 Task: Use the formula "IMLOG" in spreadsheet "Project portfolio".
Action: Mouse moved to (733, 90)
Screenshot: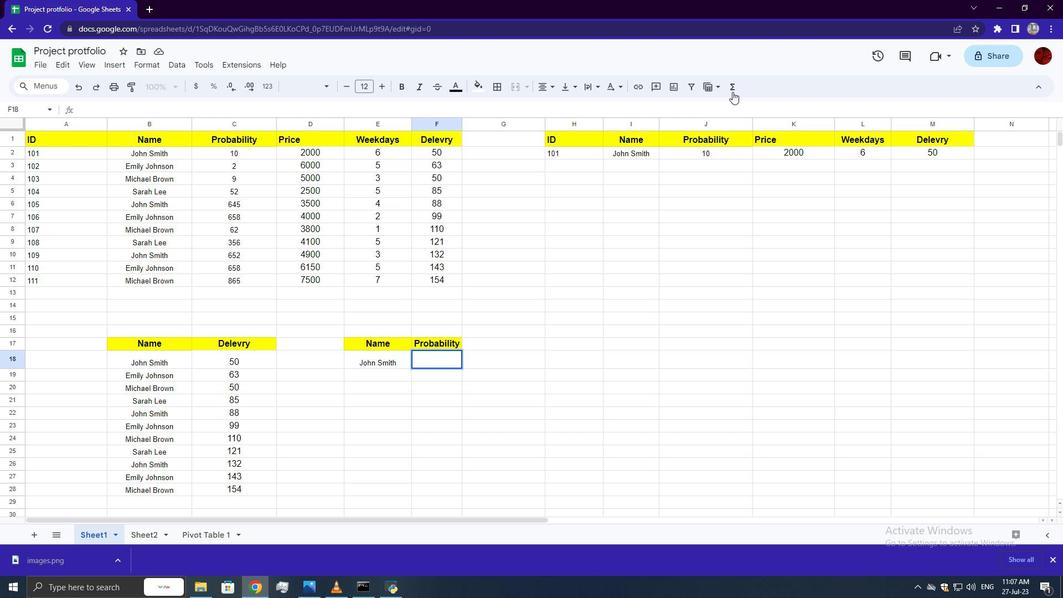 
Action: Mouse pressed left at (733, 90)
Screenshot: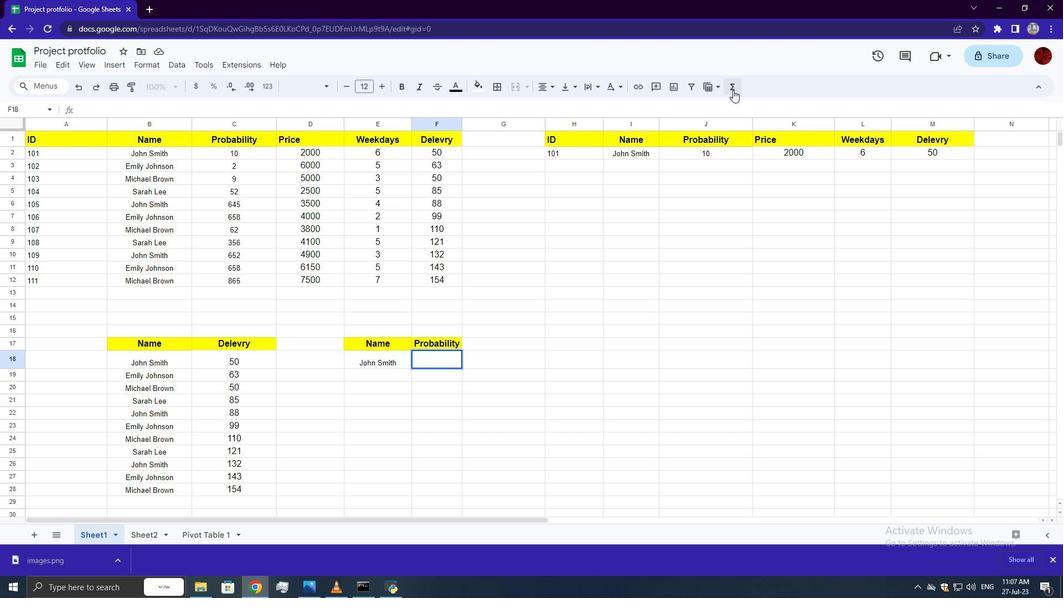 
Action: Mouse moved to (918, 208)
Screenshot: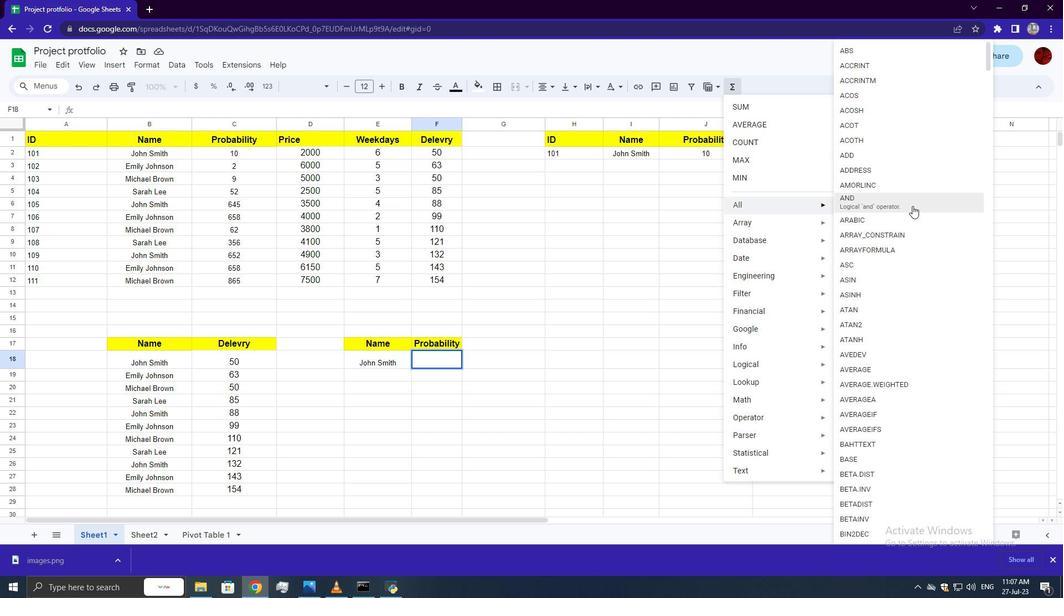 
Action: Mouse scrolled (918, 208) with delta (0, 0)
Screenshot: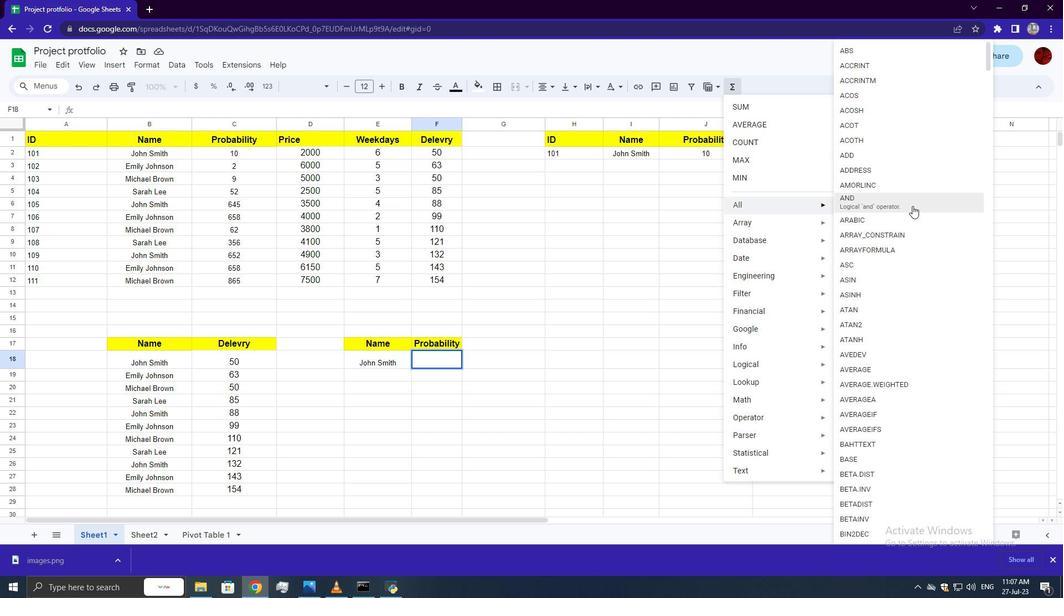 
Action: Mouse moved to (918, 208)
Screenshot: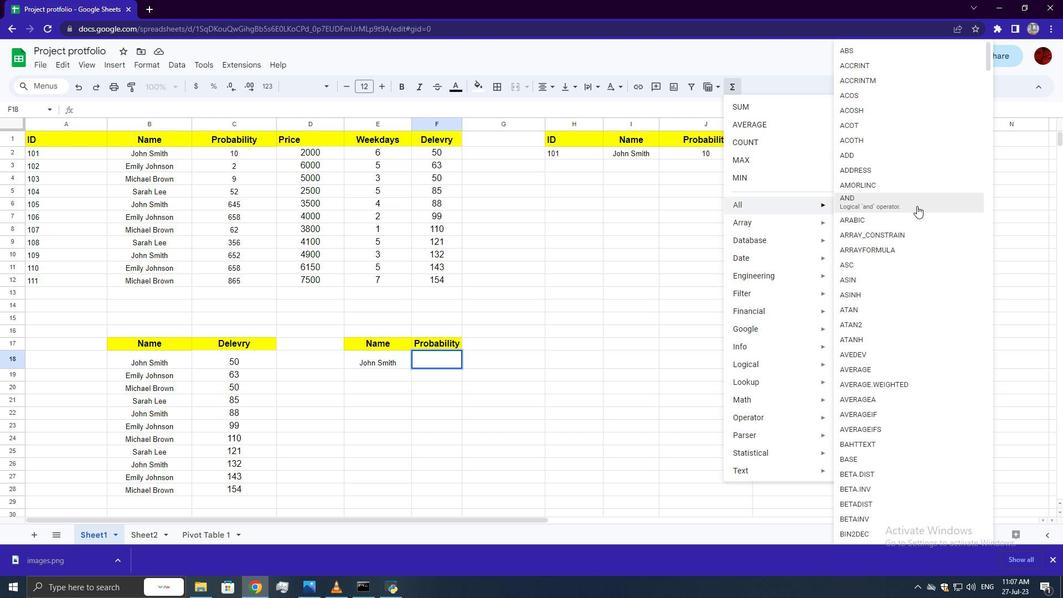 
Action: Mouse scrolled (918, 208) with delta (0, 0)
Screenshot: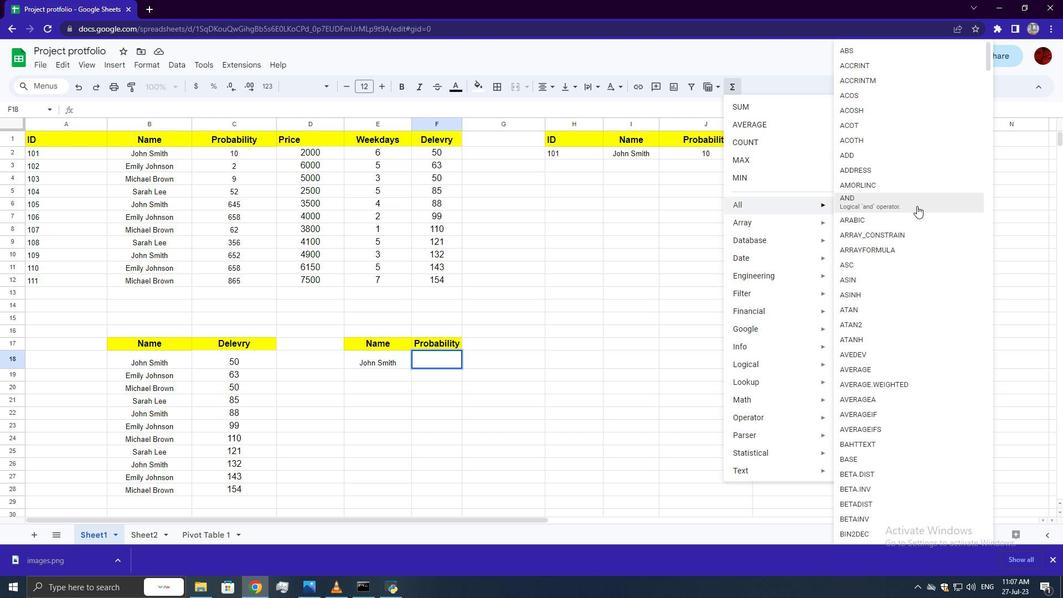 
Action: Mouse moved to (918, 209)
Screenshot: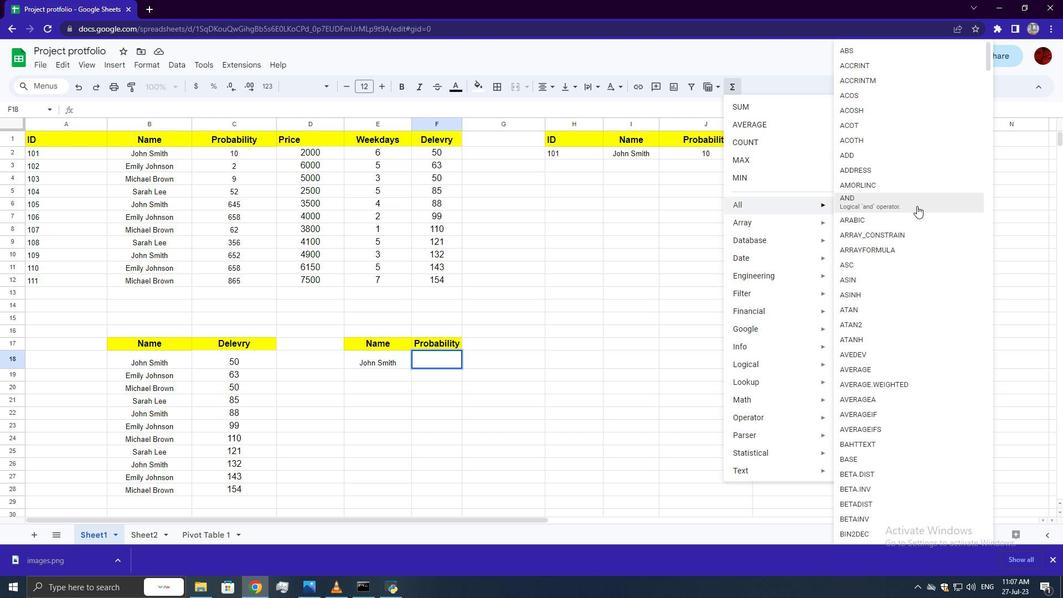 
Action: Mouse scrolled (918, 209) with delta (0, 0)
Screenshot: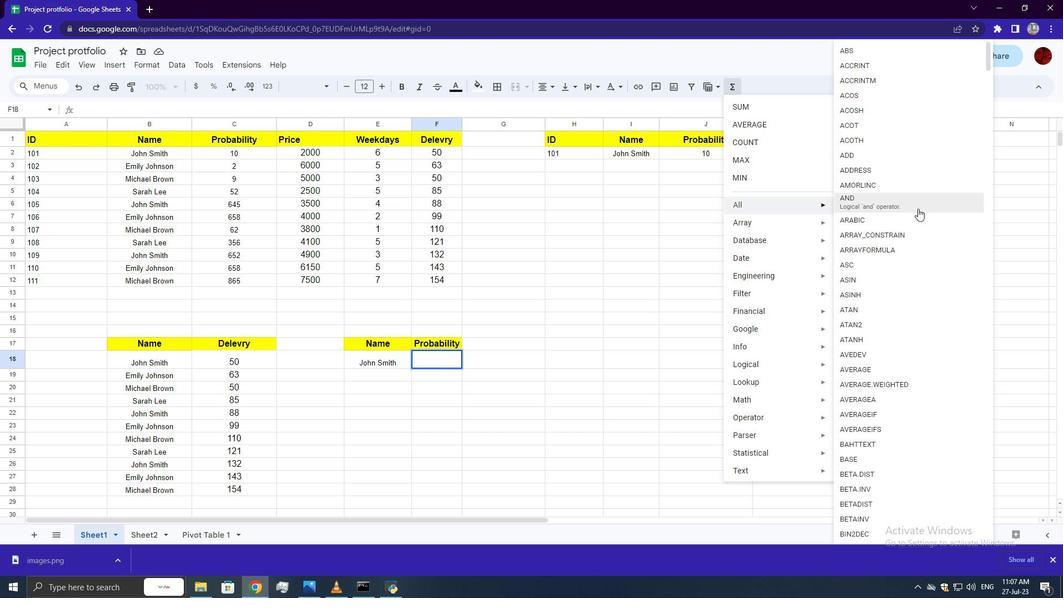 
Action: Mouse moved to (918, 210)
Screenshot: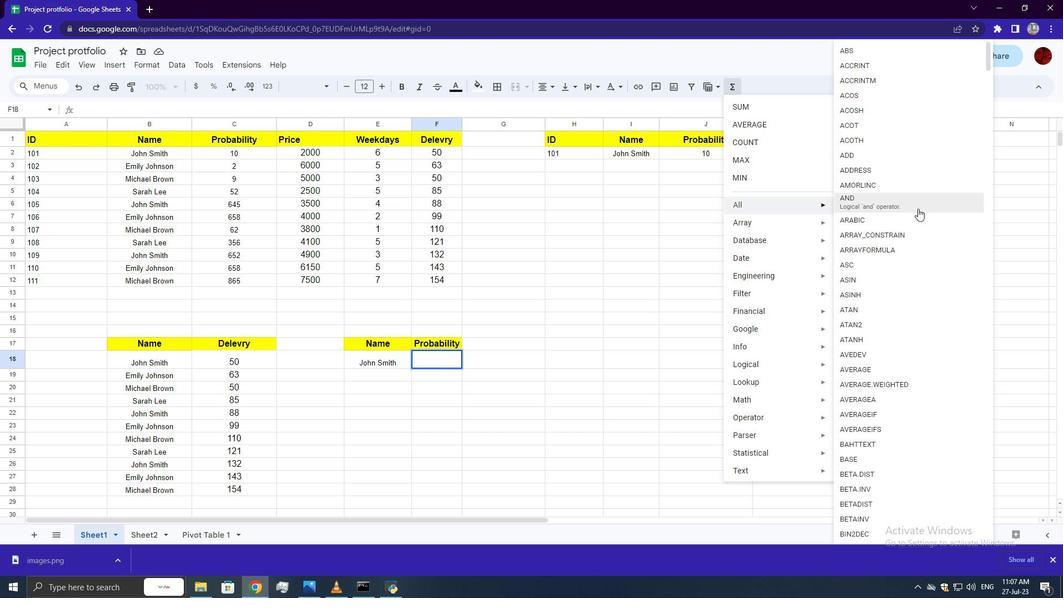 
Action: Mouse scrolled (918, 209) with delta (0, 0)
Screenshot: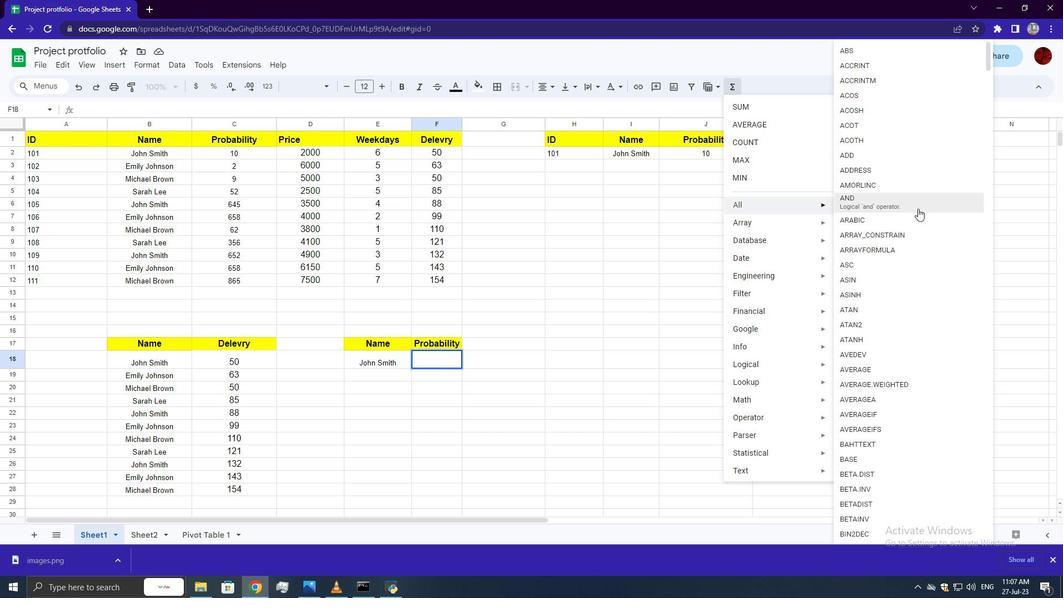 
Action: Mouse moved to (918, 211)
Screenshot: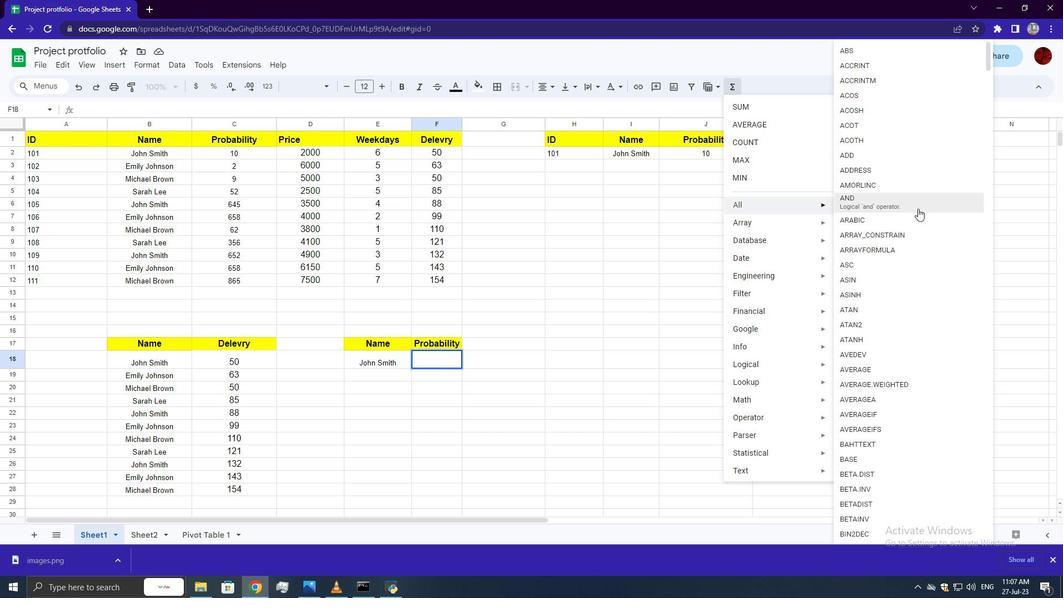 
Action: Mouse scrolled (918, 211) with delta (0, 0)
Screenshot: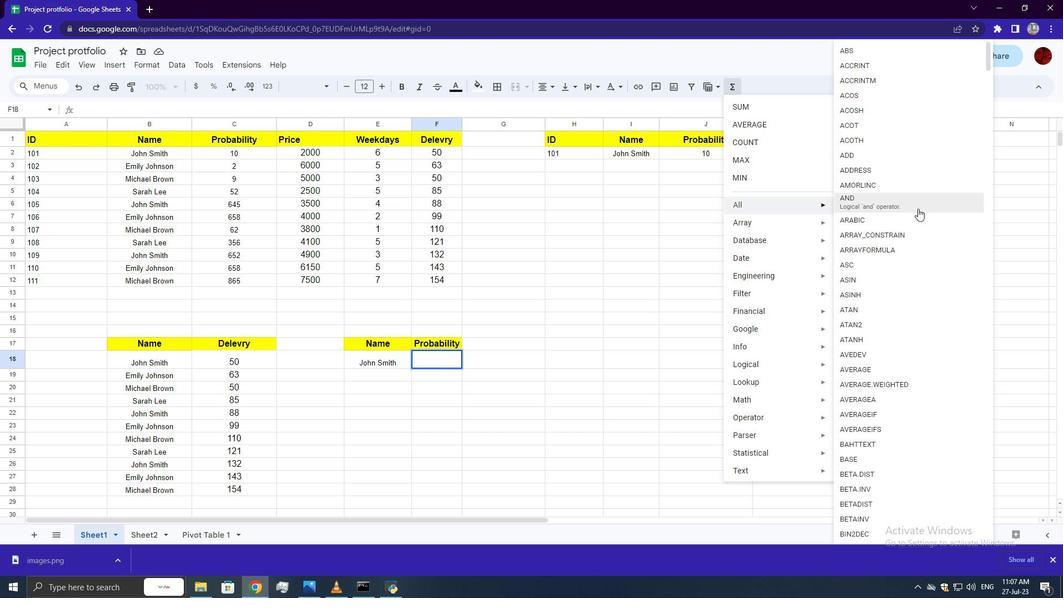 
Action: Mouse scrolled (918, 211) with delta (0, 0)
Screenshot: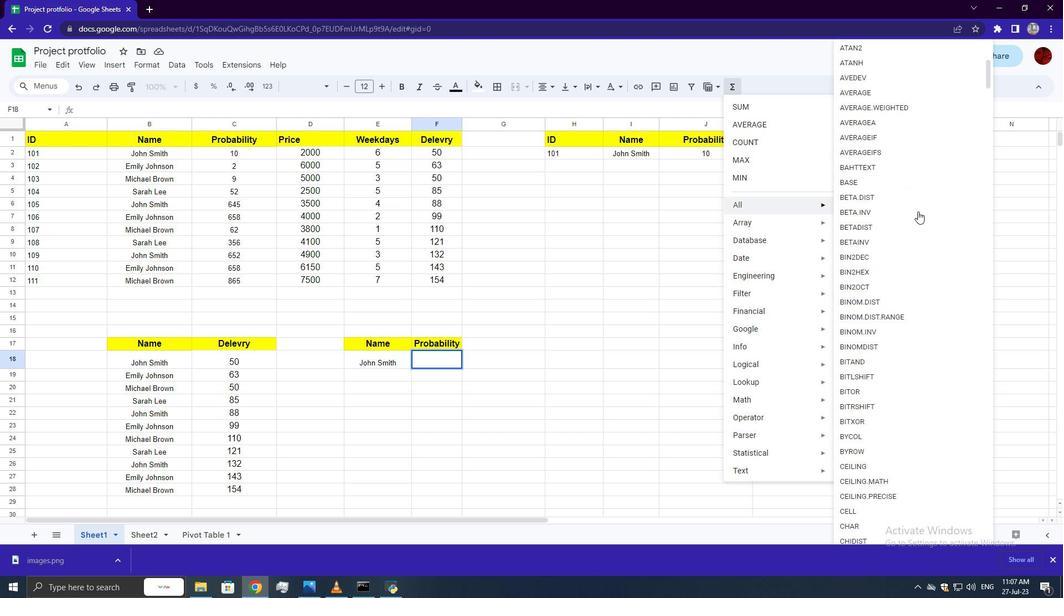
Action: Mouse scrolled (918, 211) with delta (0, 0)
Screenshot: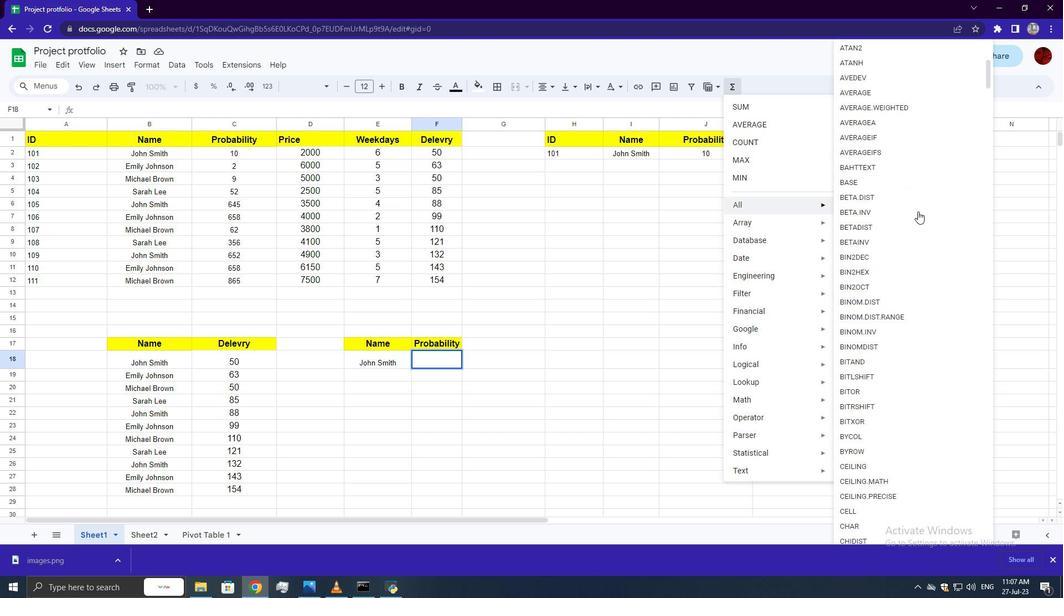 
Action: Mouse scrolled (918, 211) with delta (0, 0)
Screenshot: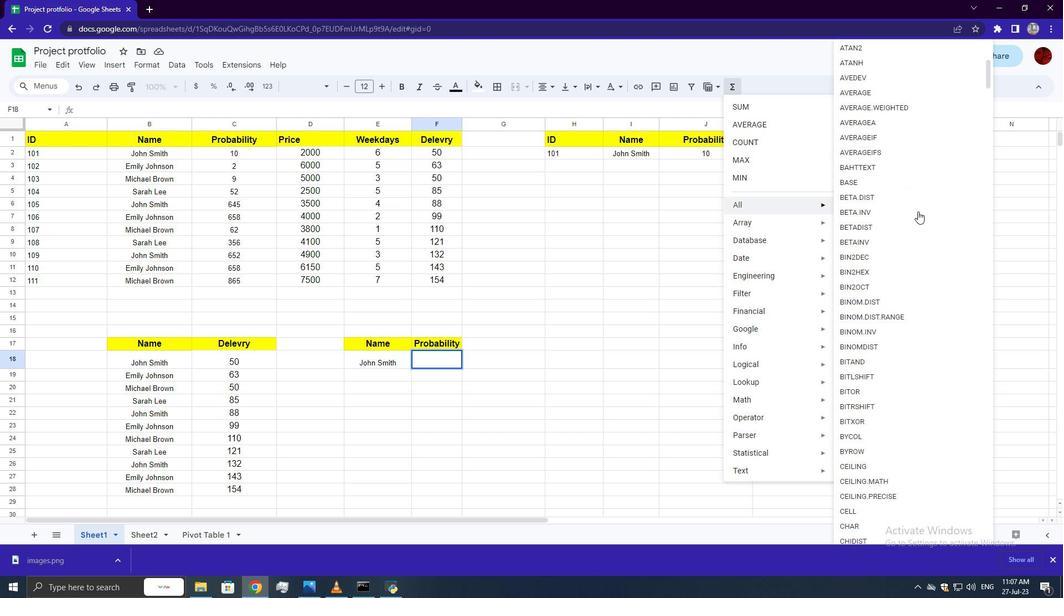 
Action: Mouse scrolled (918, 211) with delta (0, 0)
Screenshot: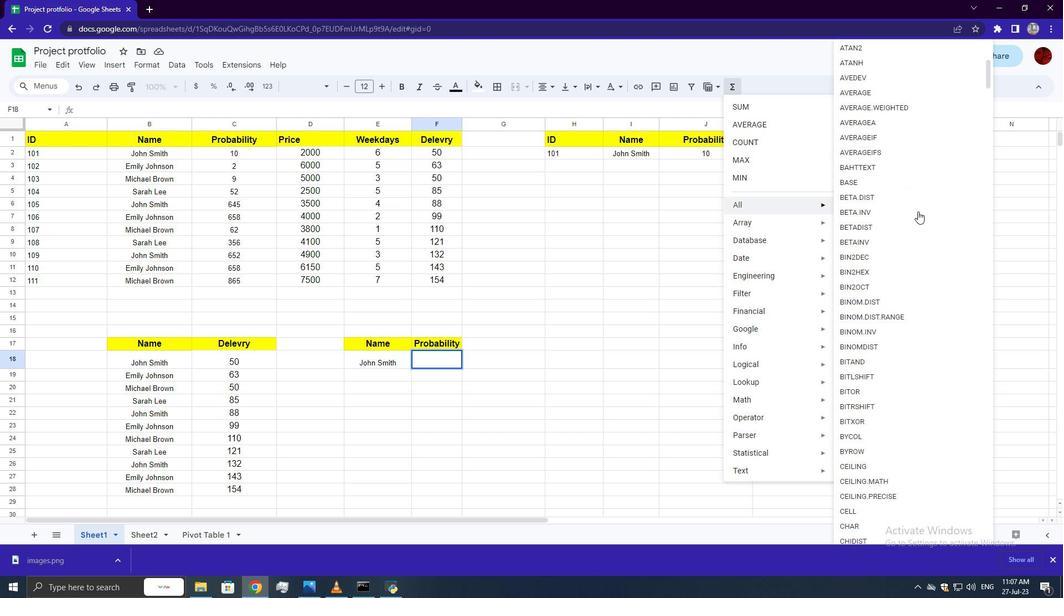 
Action: Mouse scrolled (918, 211) with delta (0, 0)
Screenshot: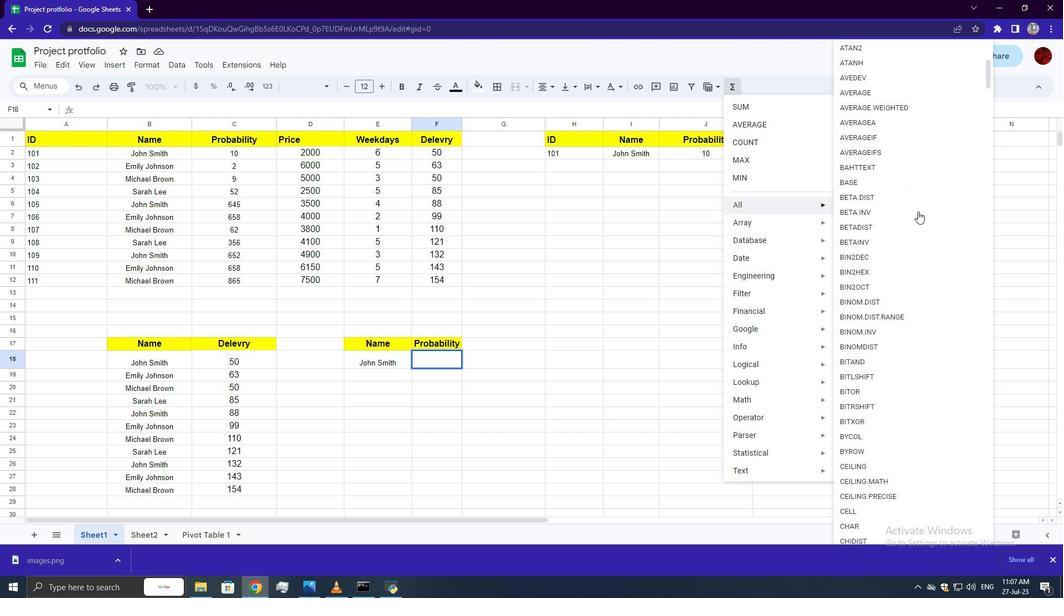 
Action: Mouse moved to (918, 211)
Screenshot: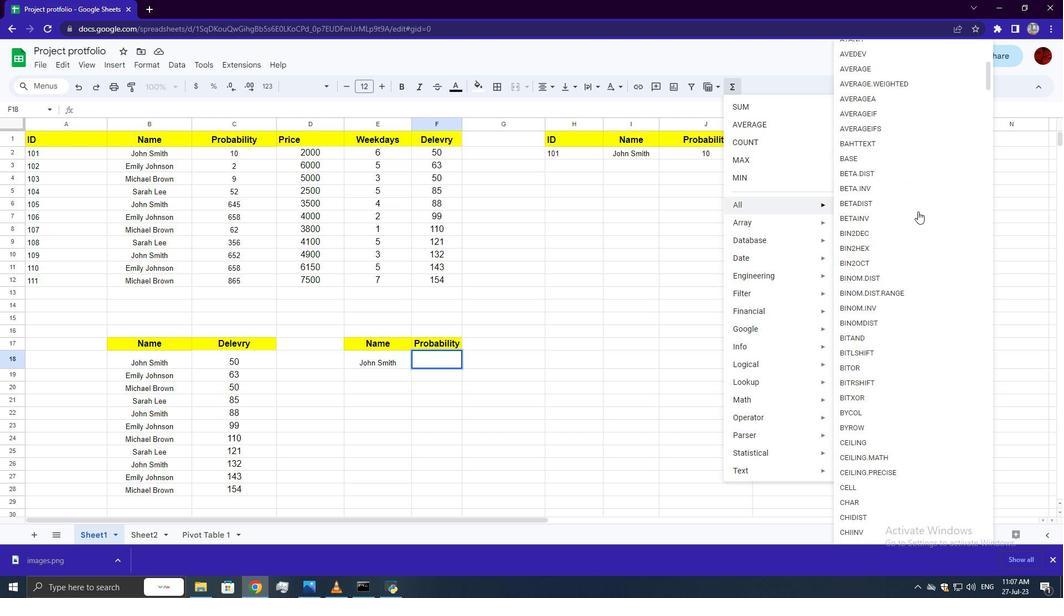 
Action: Mouse scrolled (918, 211) with delta (0, 0)
Screenshot: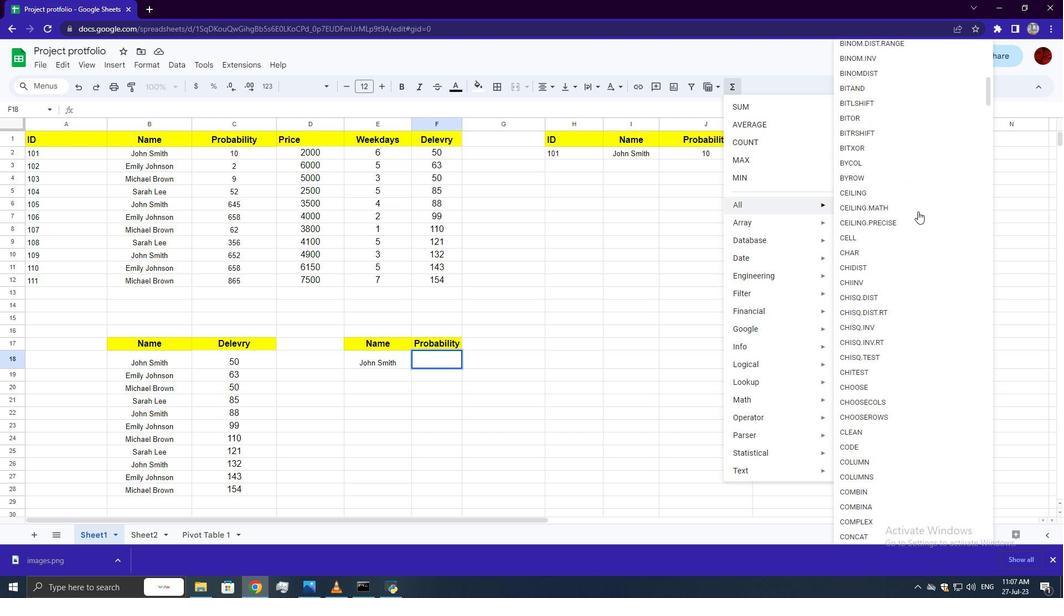 
Action: Mouse moved to (918, 212)
Screenshot: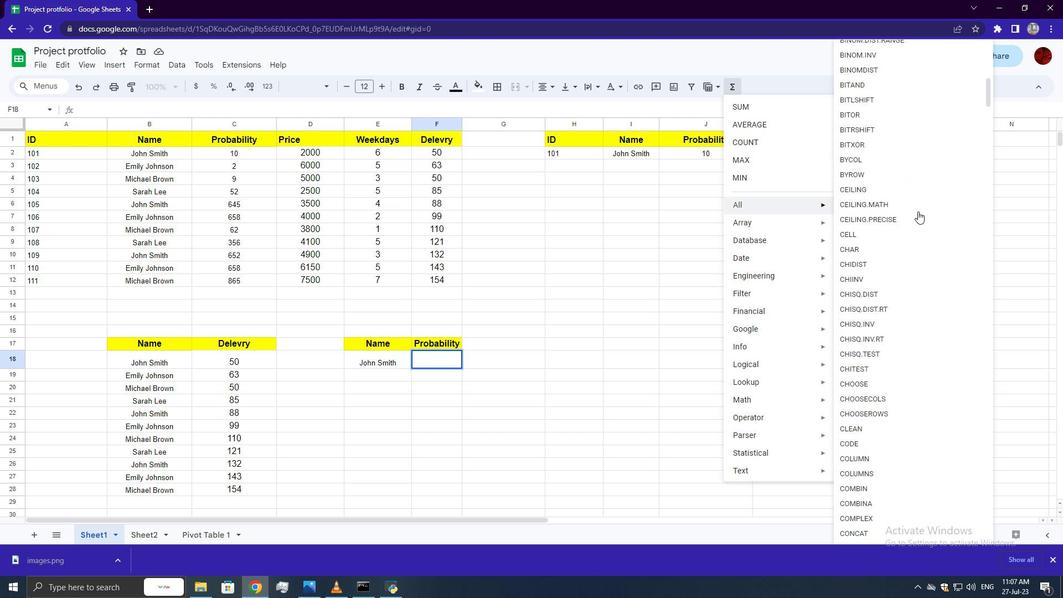 
Action: Mouse scrolled (918, 211) with delta (0, 0)
Screenshot: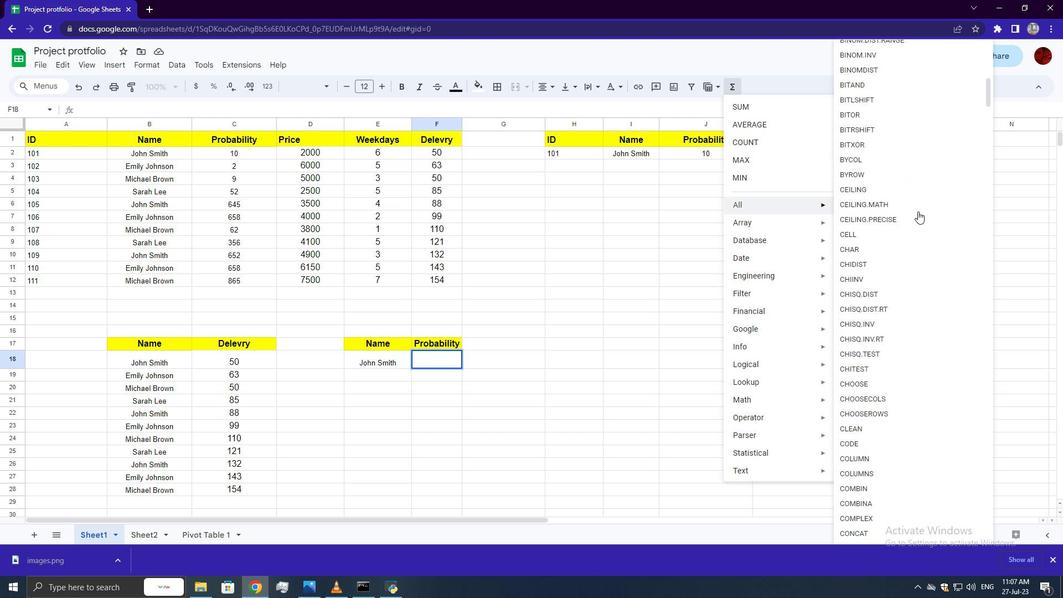 
Action: Mouse scrolled (918, 211) with delta (0, 0)
Screenshot: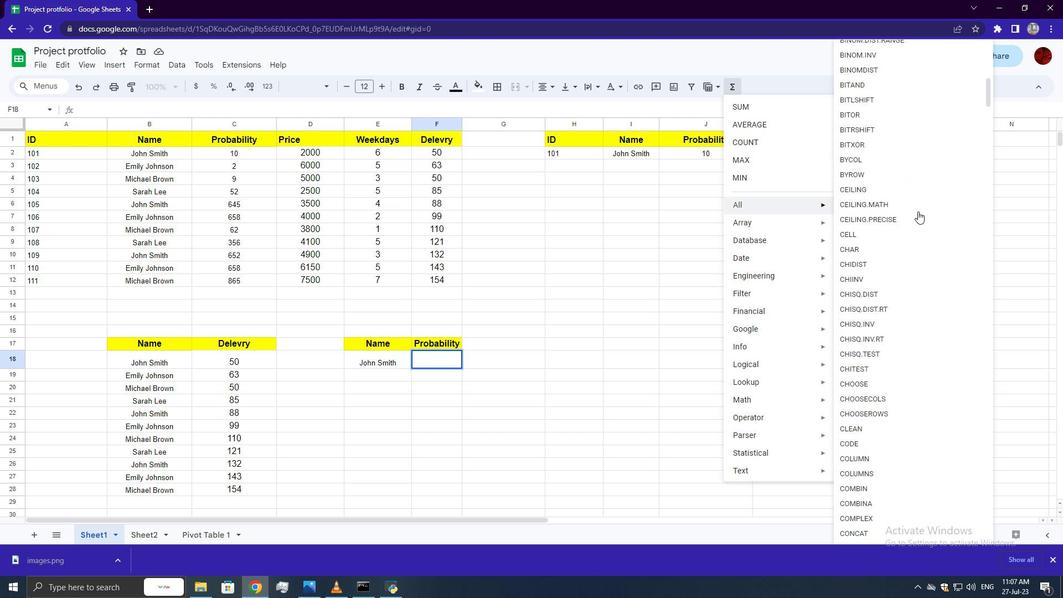 
Action: Mouse scrolled (918, 211) with delta (0, 0)
Screenshot: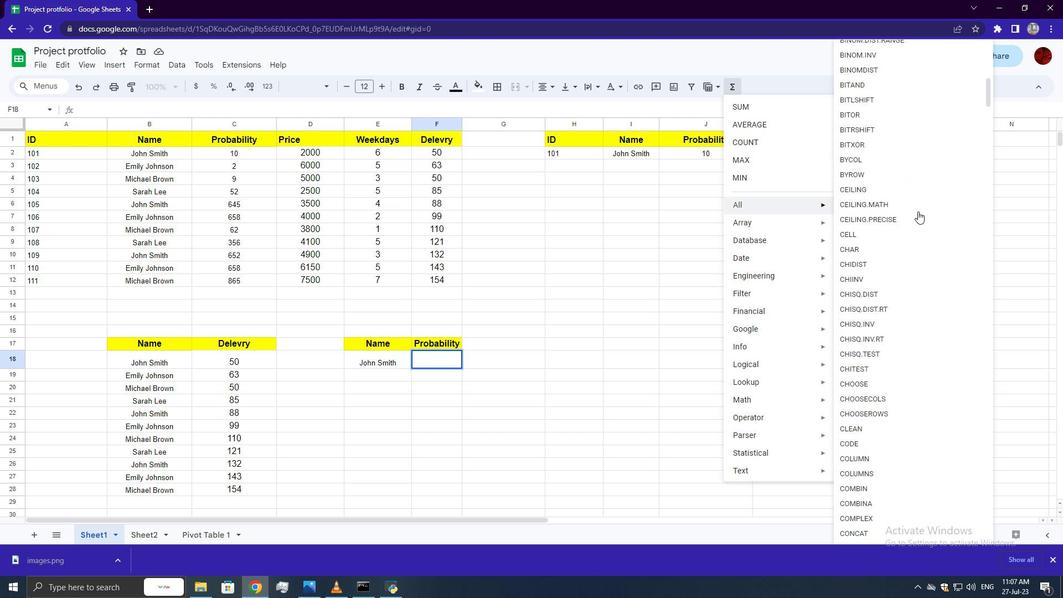 
Action: Mouse scrolled (918, 211) with delta (0, 0)
Screenshot: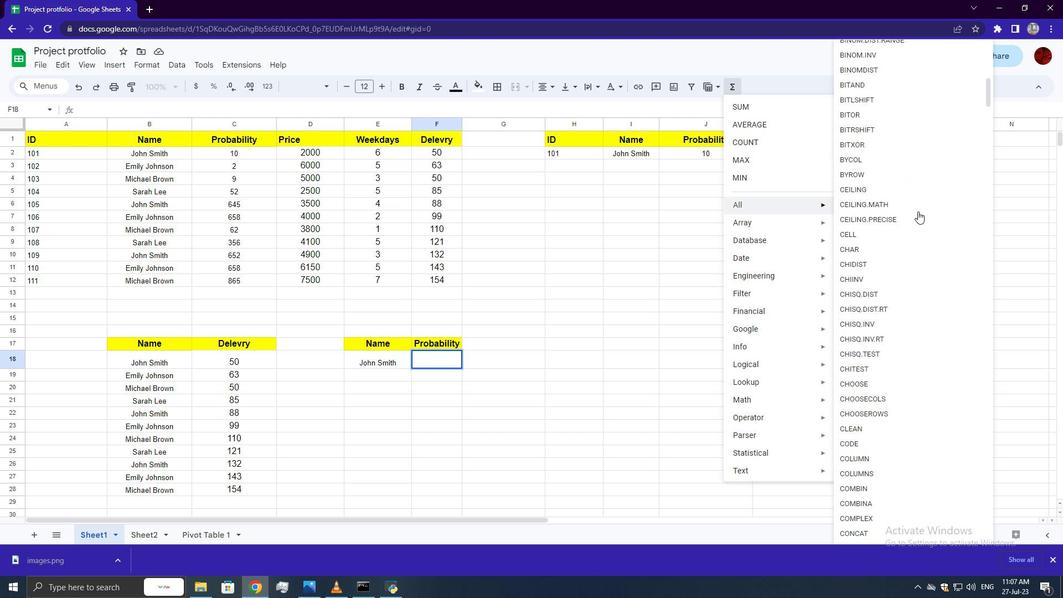 
Action: Mouse scrolled (918, 211) with delta (0, 0)
Screenshot: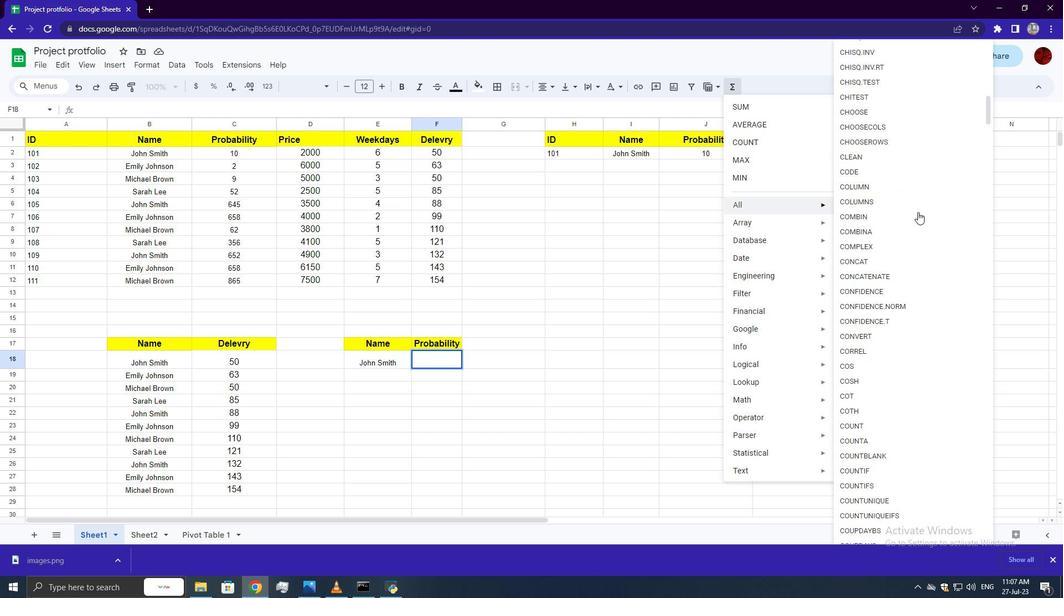 
Action: Mouse moved to (918, 212)
Screenshot: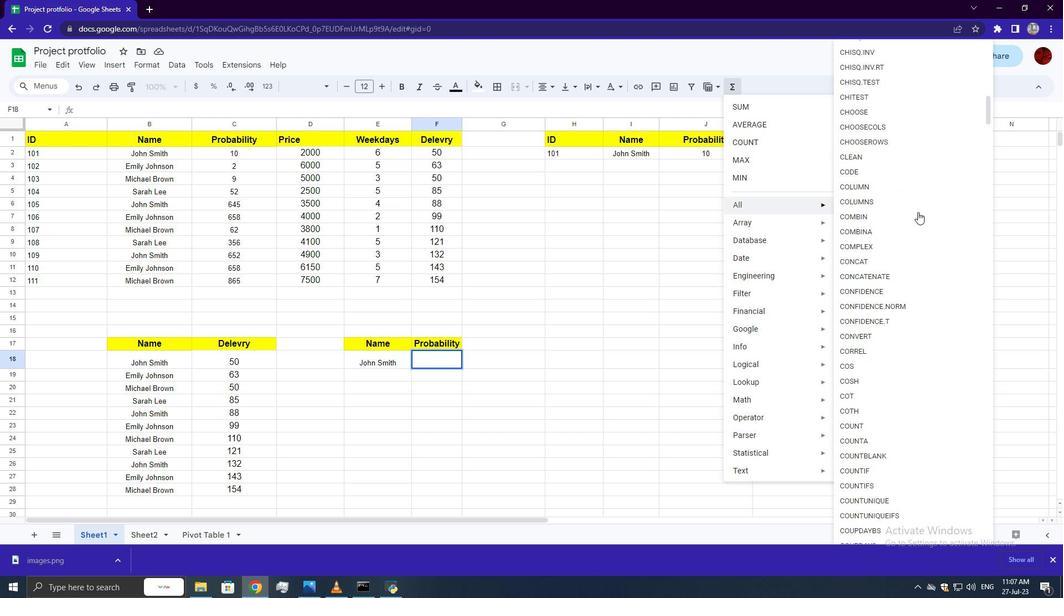 
Action: Mouse scrolled (918, 211) with delta (0, 0)
Screenshot: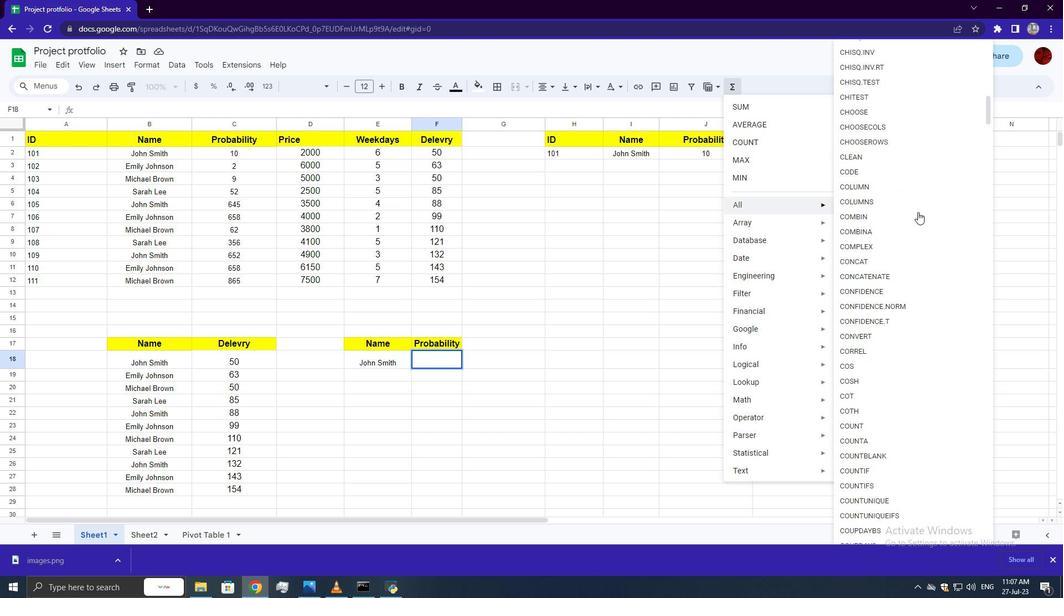 
Action: Mouse scrolled (918, 211) with delta (0, 0)
Screenshot: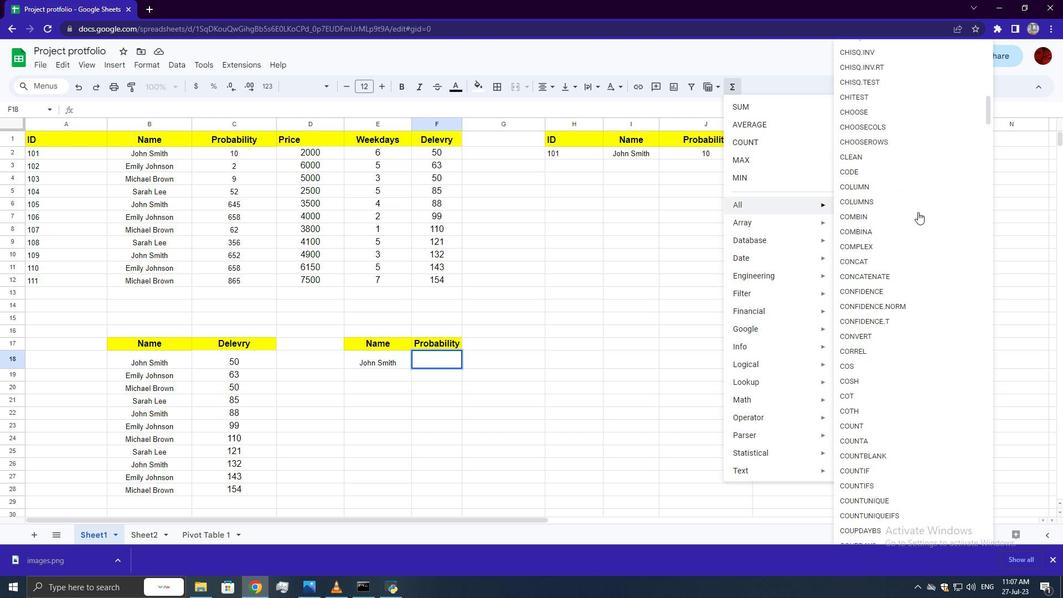 
Action: Mouse scrolled (918, 211) with delta (0, 0)
Screenshot: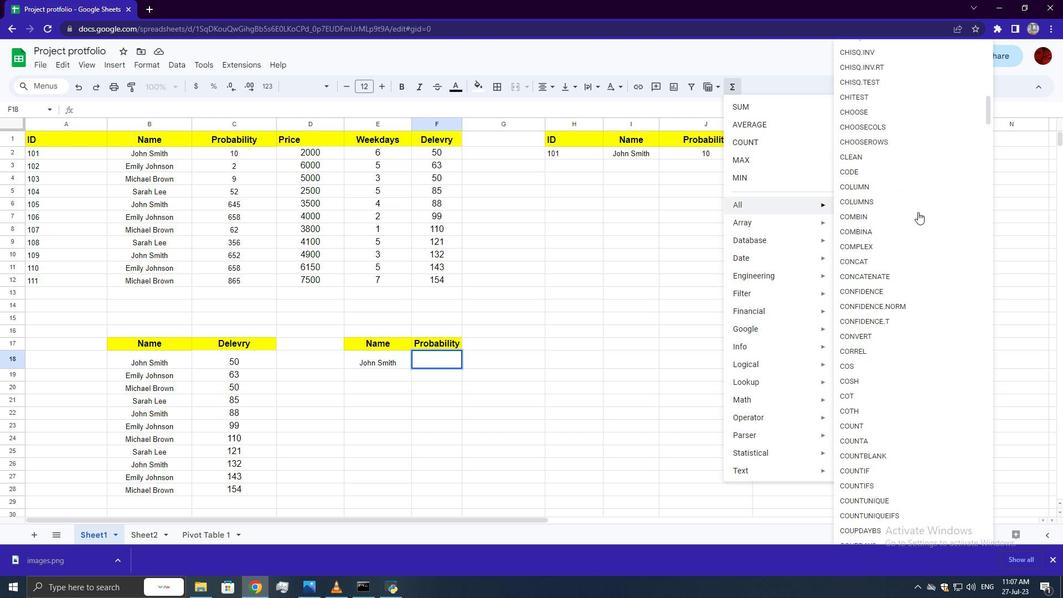 
Action: Mouse scrolled (918, 211) with delta (0, 0)
Screenshot: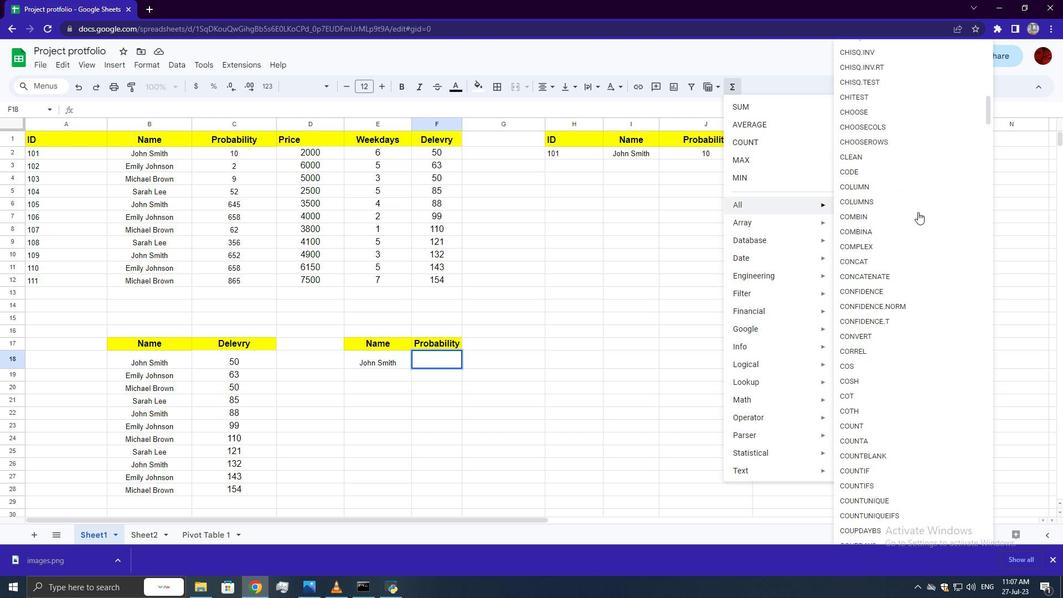 
Action: Mouse scrolled (918, 211) with delta (0, 0)
Screenshot: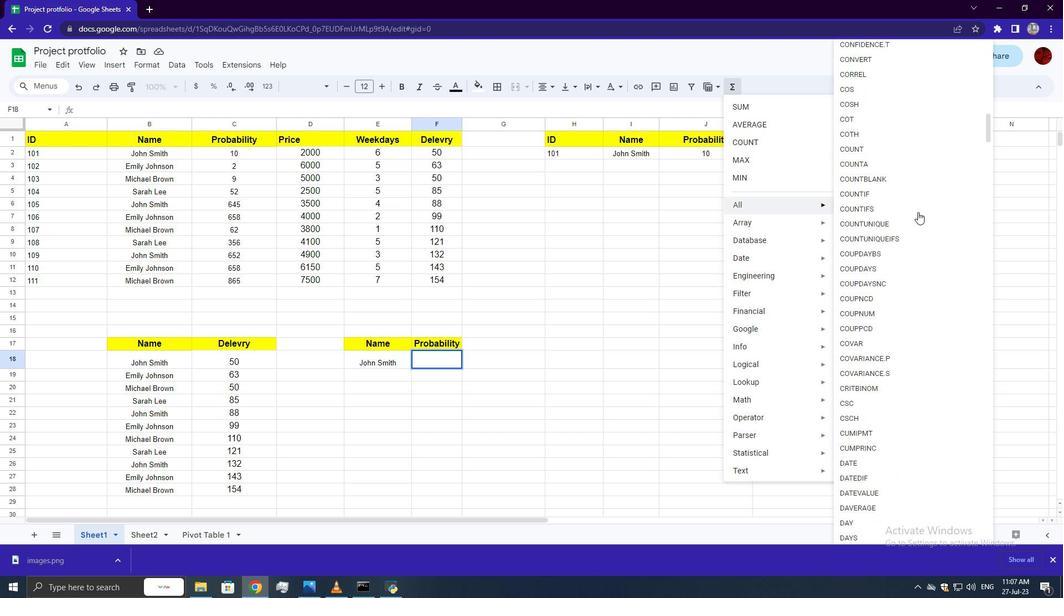 
Action: Mouse scrolled (918, 211) with delta (0, 0)
Screenshot: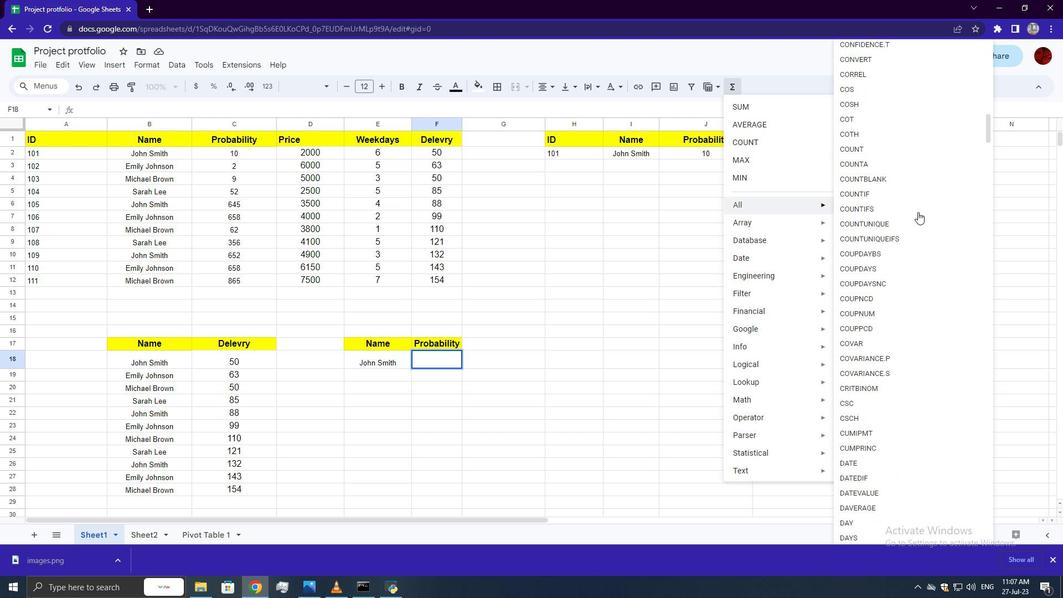 
Action: Mouse scrolled (918, 211) with delta (0, 0)
Screenshot: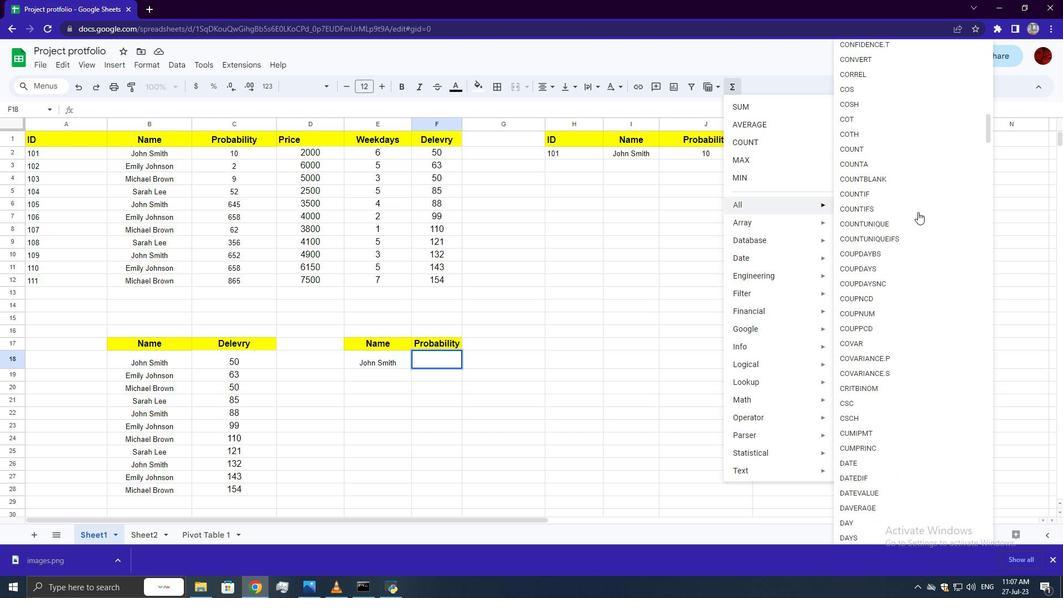 
Action: Mouse scrolled (918, 211) with delta (0, 0)
Screenshot: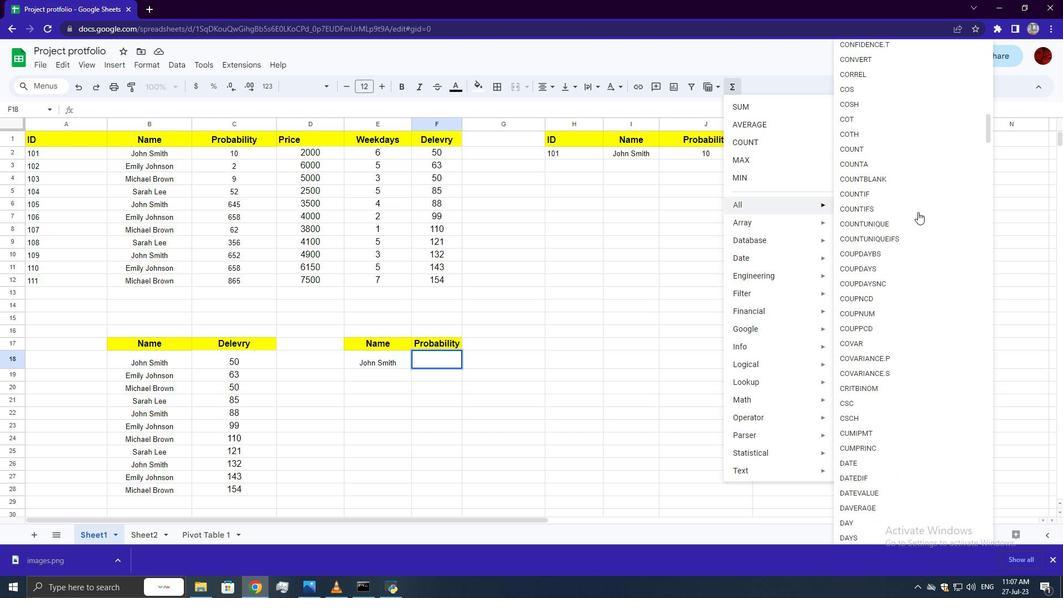 
Action: Mouse scrolled (918, 211) with delta (0, 0)
Screenshot: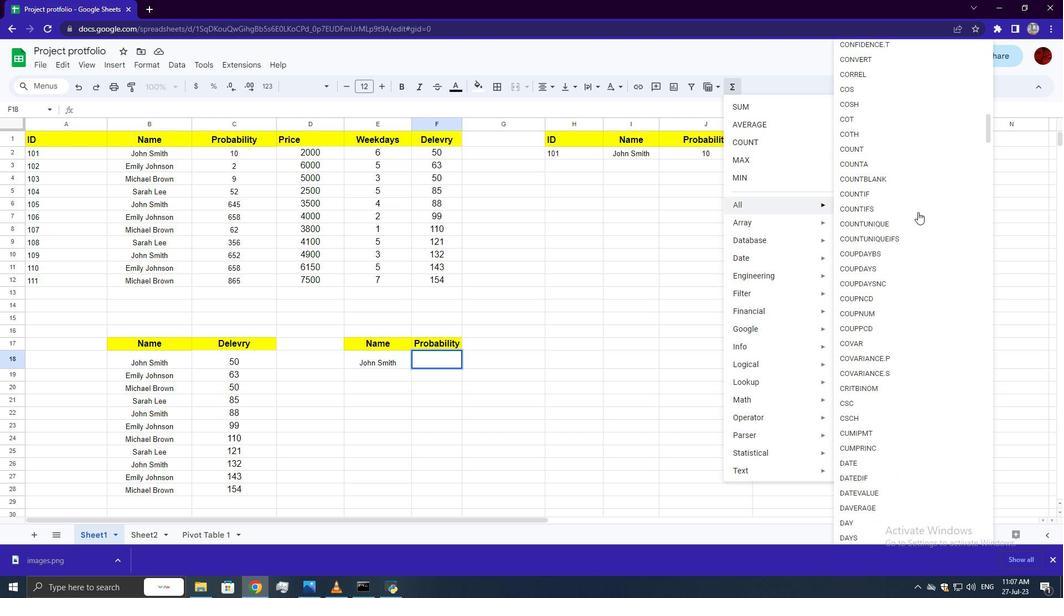 
Action: Mouse scrolled (918, 211) with delta (0, 0)
Screenshot: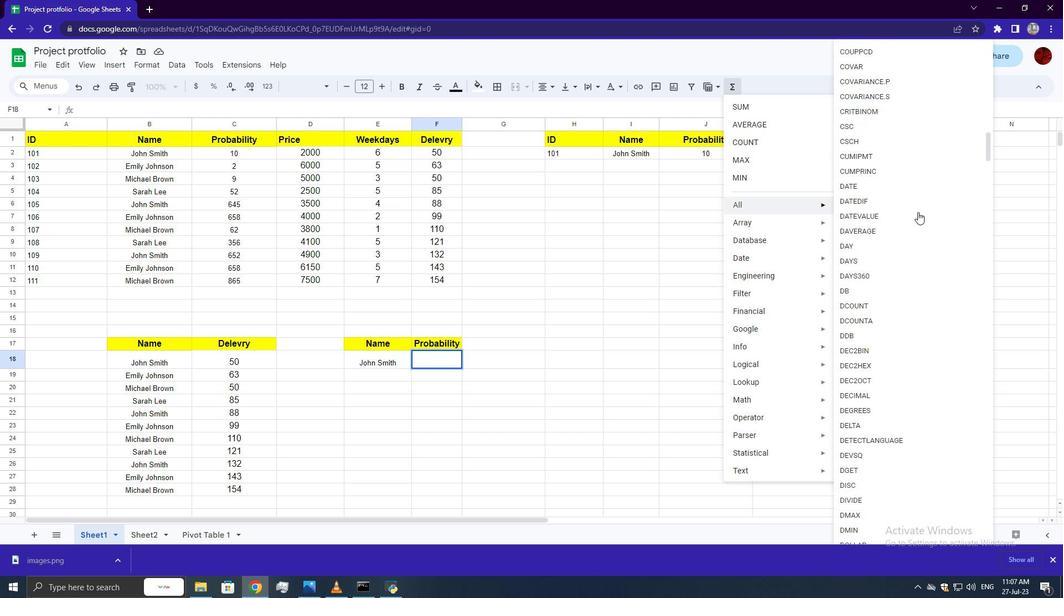
Action: Mouse scrolled (918, 211) with delta (0, 0)
Screenshot: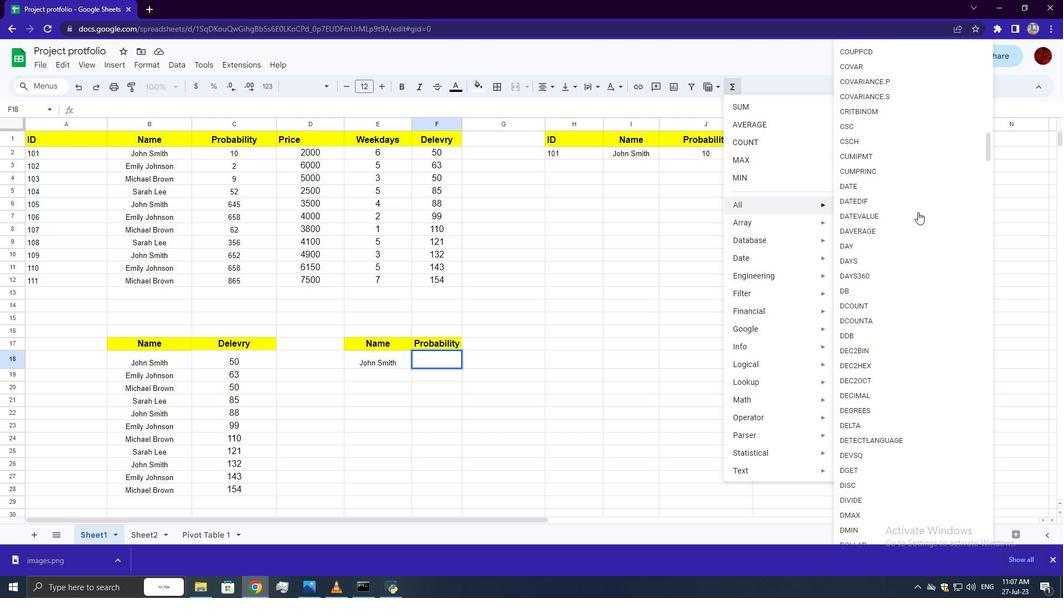 
Action: Mouse scrolled (918, 211) with delta (0, 0)
Screenshot: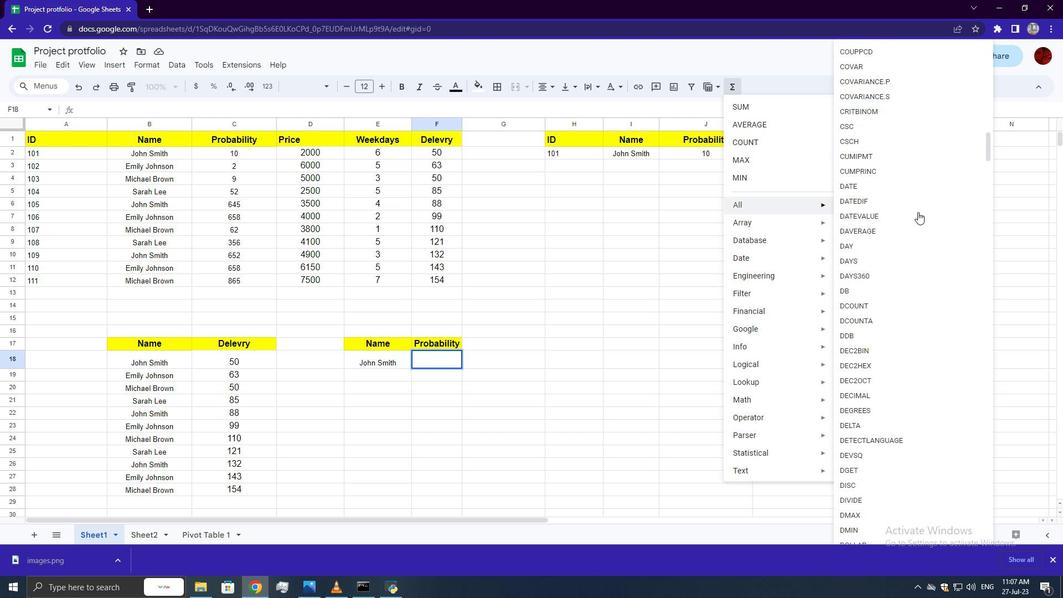 
Action: Mouse scrolled (918, 211) with delta (0, 0)
Screenshot: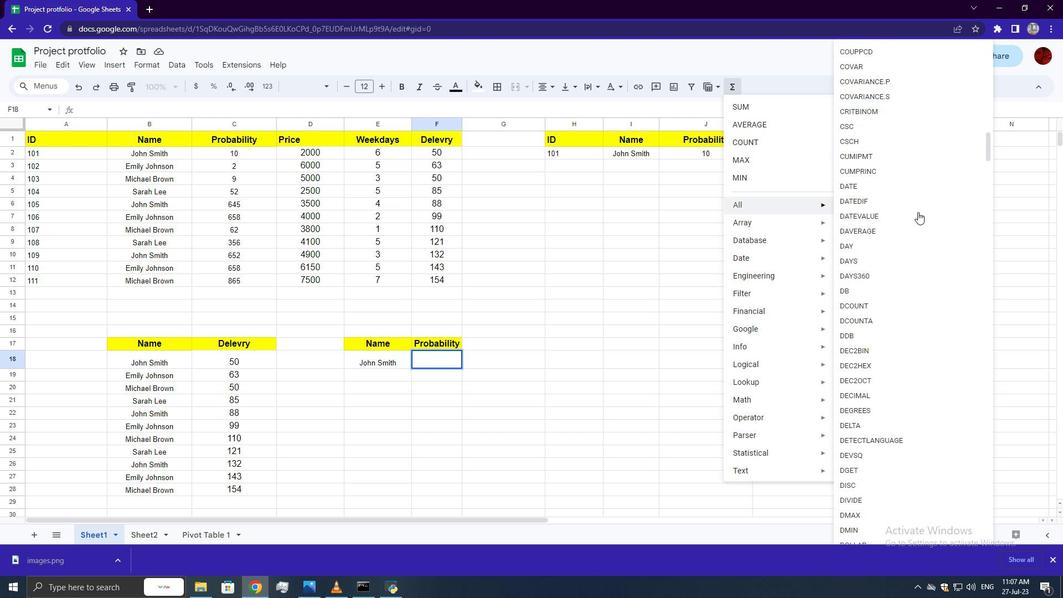 
Action: Mouse scrolled (918, 211) with delta (0, 0)
Screenshot: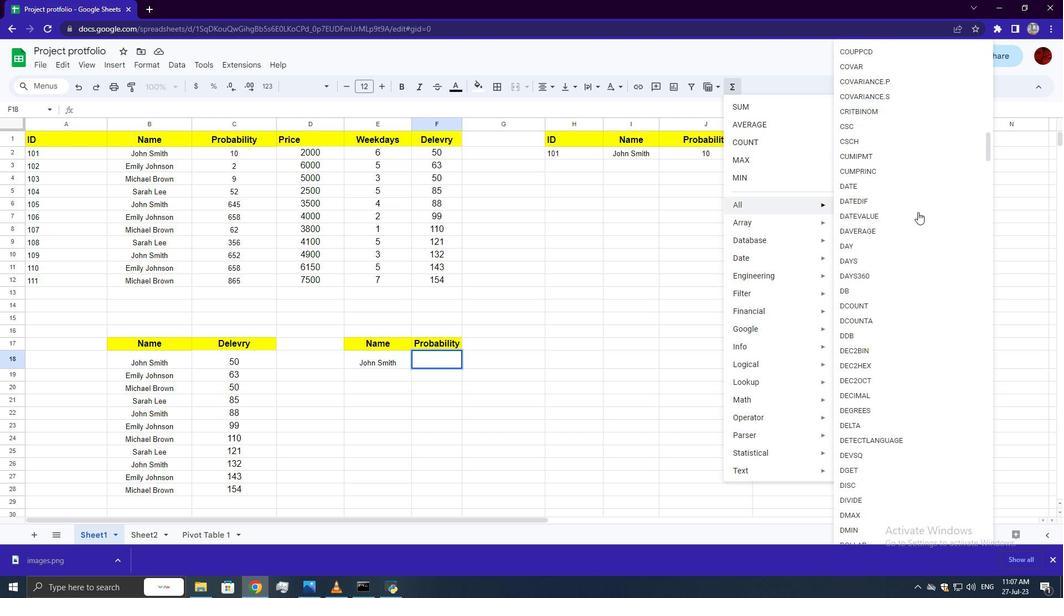 
Action: Mouse scrolled (918, 211) with delta (0, 0)
Screenshot: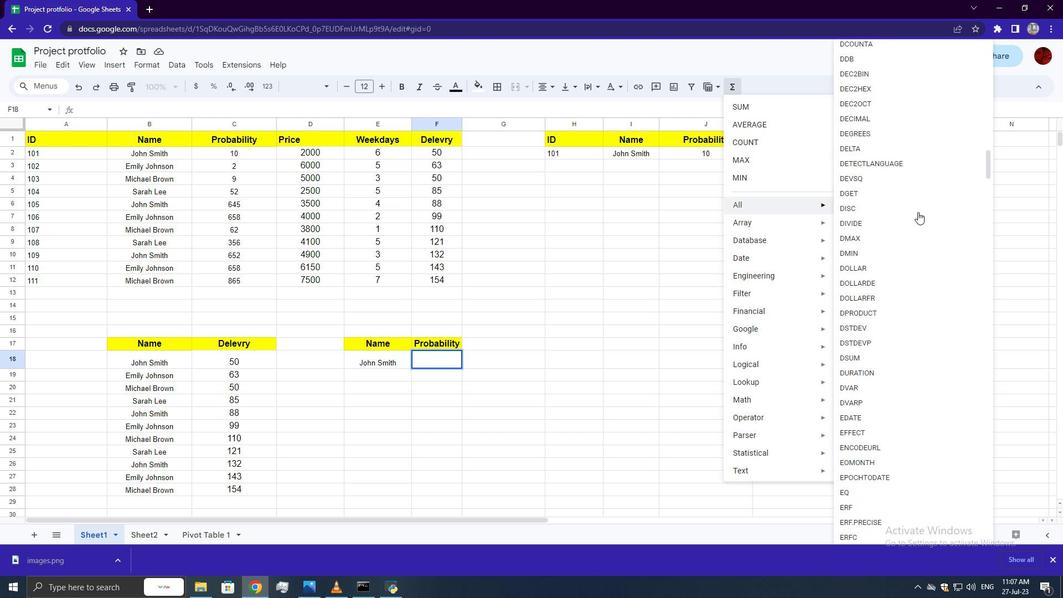 
Action: Mouse scrolled (918, 211) with delta (0, 0)
Screenshot: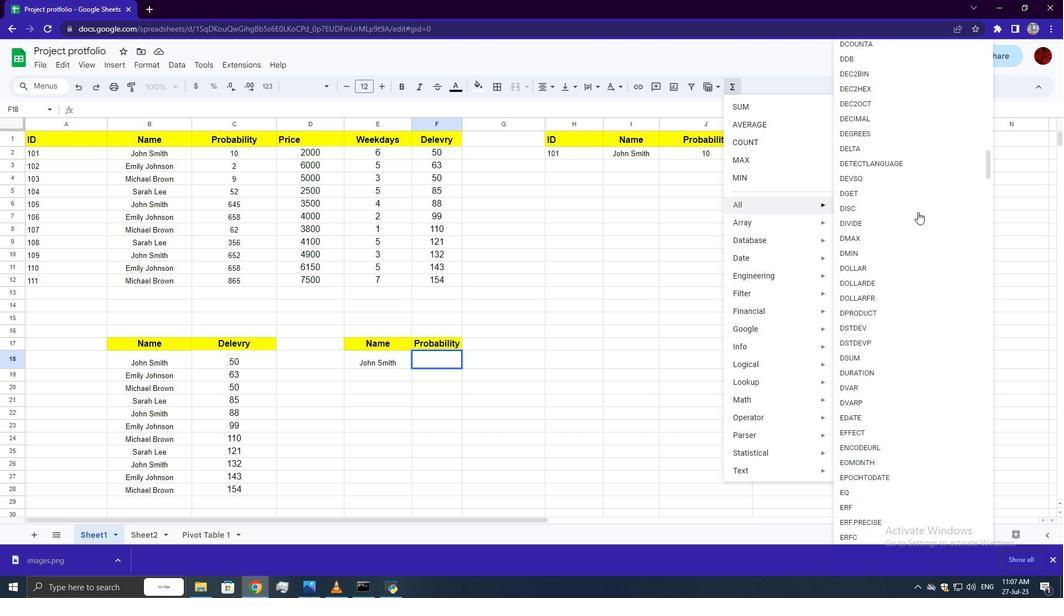 
Action: Mouse scrolled (918, 211) with delta (0, 0)
Screenshot: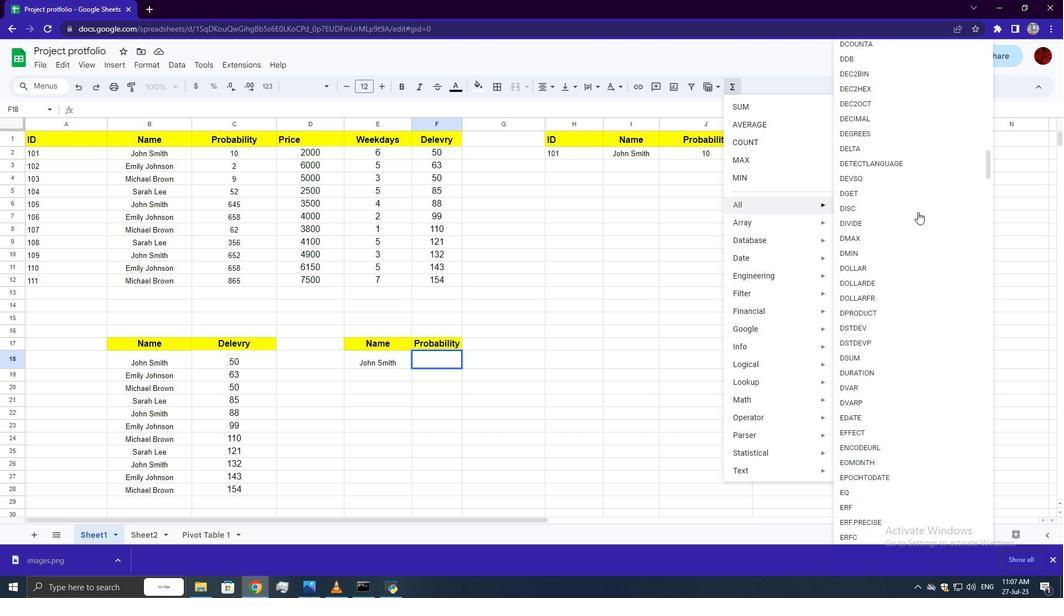 
Action: Mouse scrolled (918, 211) with delta (0, 0)
Screenshot: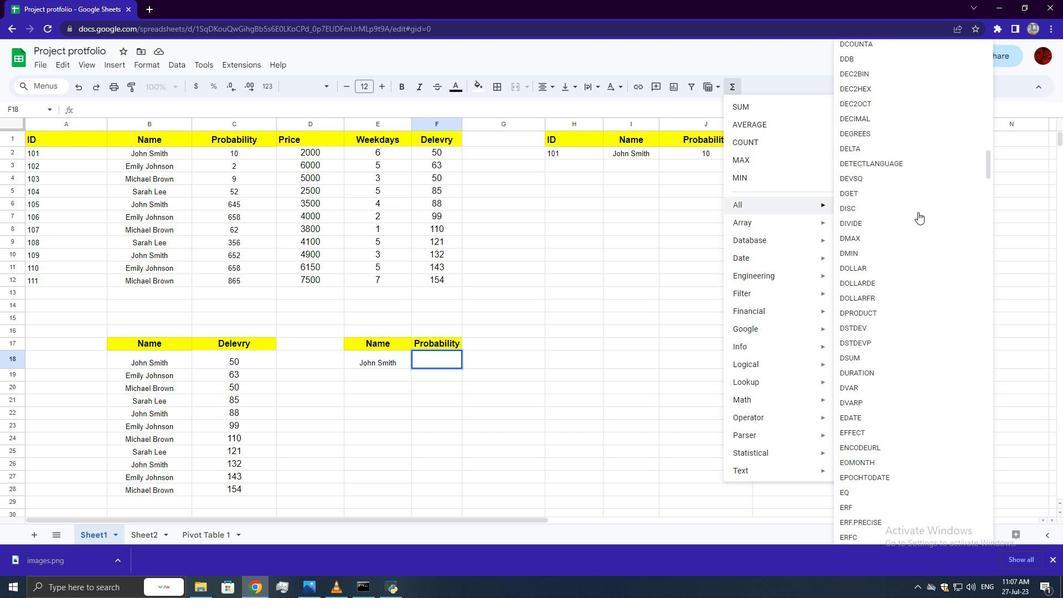 
Action: Mouse scrolled (918, 211) with delta (0, 0)
Screenshot: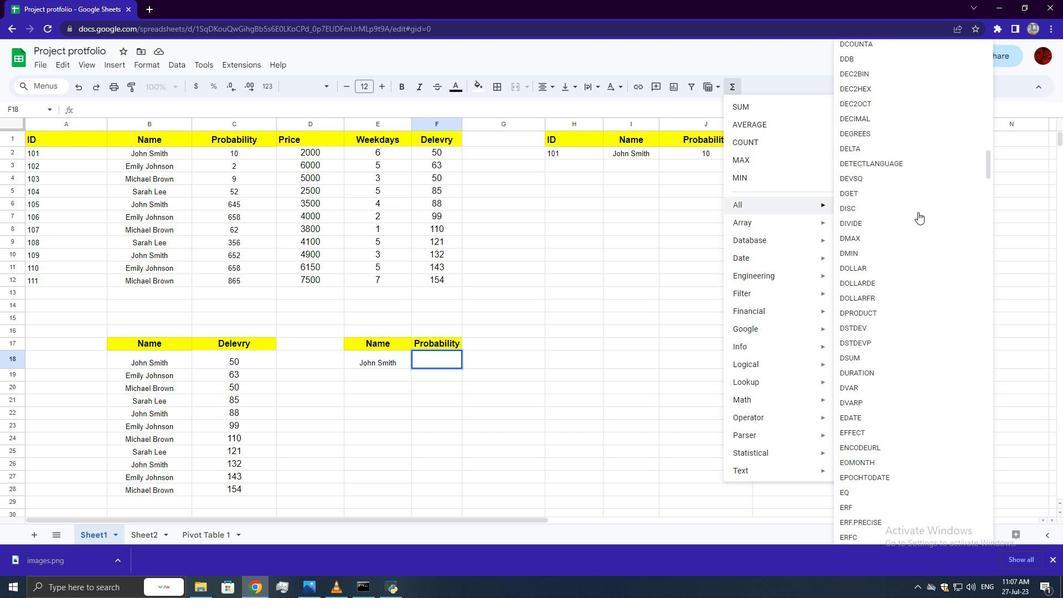 
Action: Mouse scrolled (918, 211) with delta (0, 0)
Screenshot: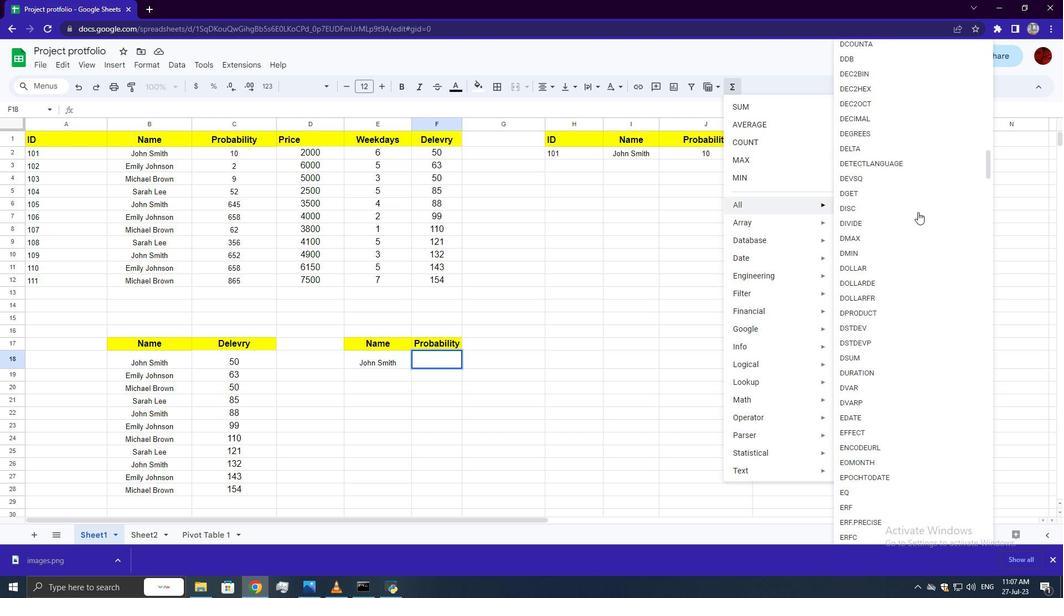 
Action: Mouse scrolled (918, 212) with delta (0, 0)
Screenshot: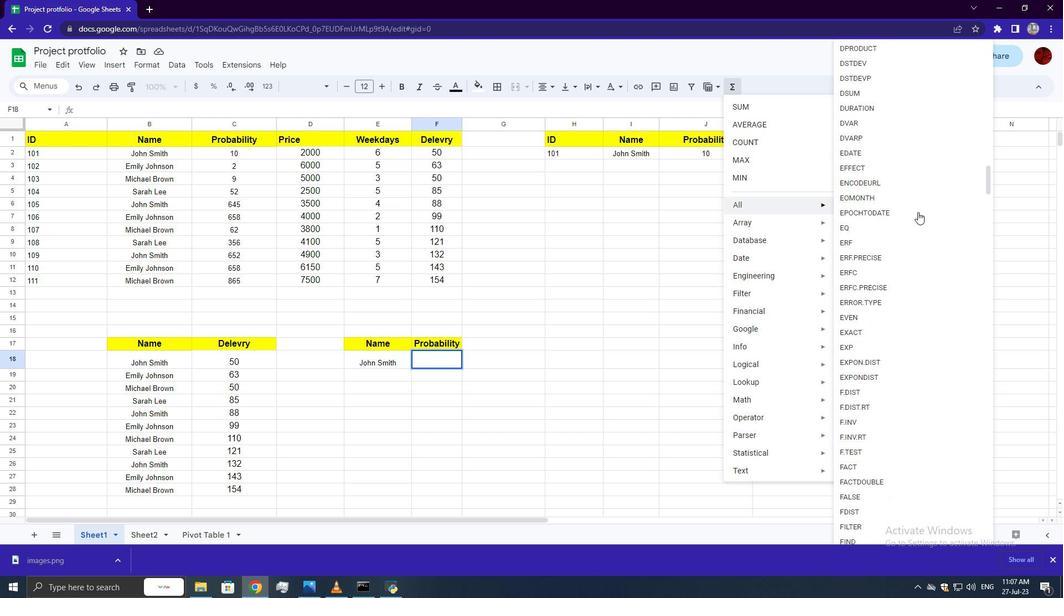 
Action: Mouse scrolled (918, 211) with delta (0, 0)
Screenshot: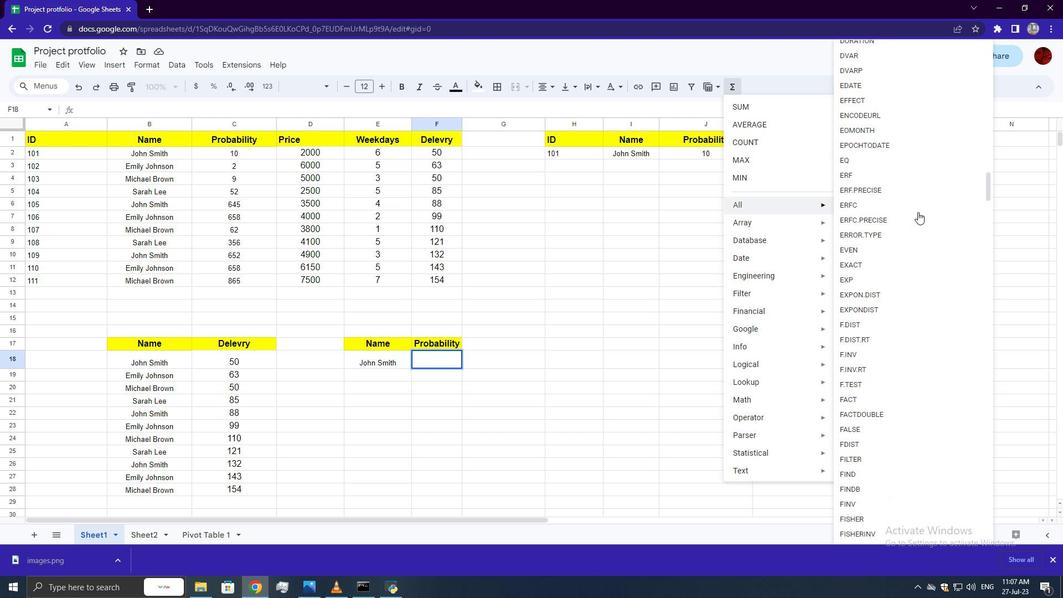 
Action: Mouse scrolled (918, 211) with delta (0, 0)
Screenshot: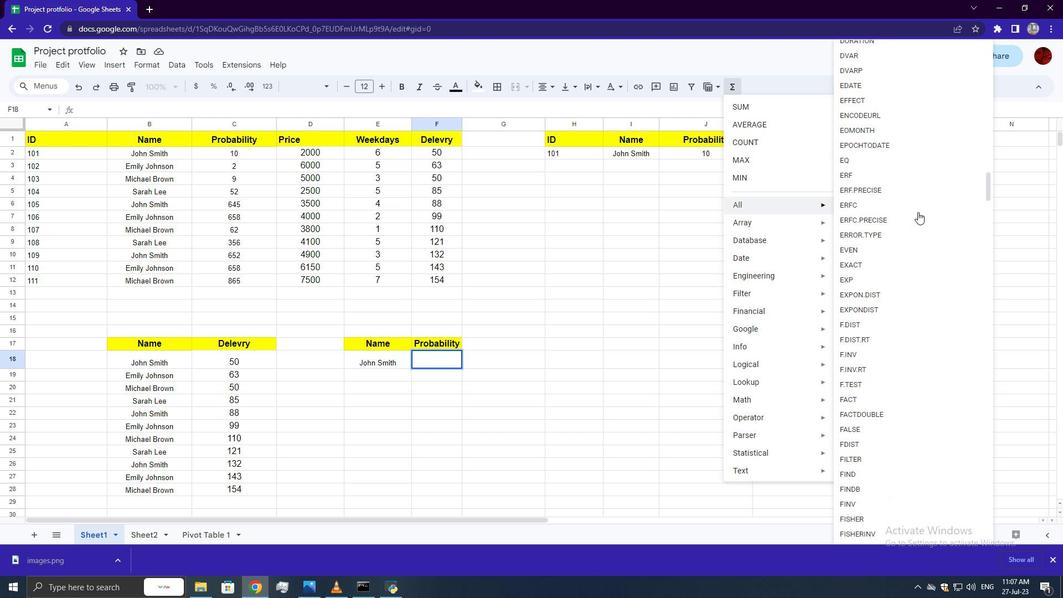 
Action: Mouse scrolled (918, 211) with delta (0, 0)
Screenshot: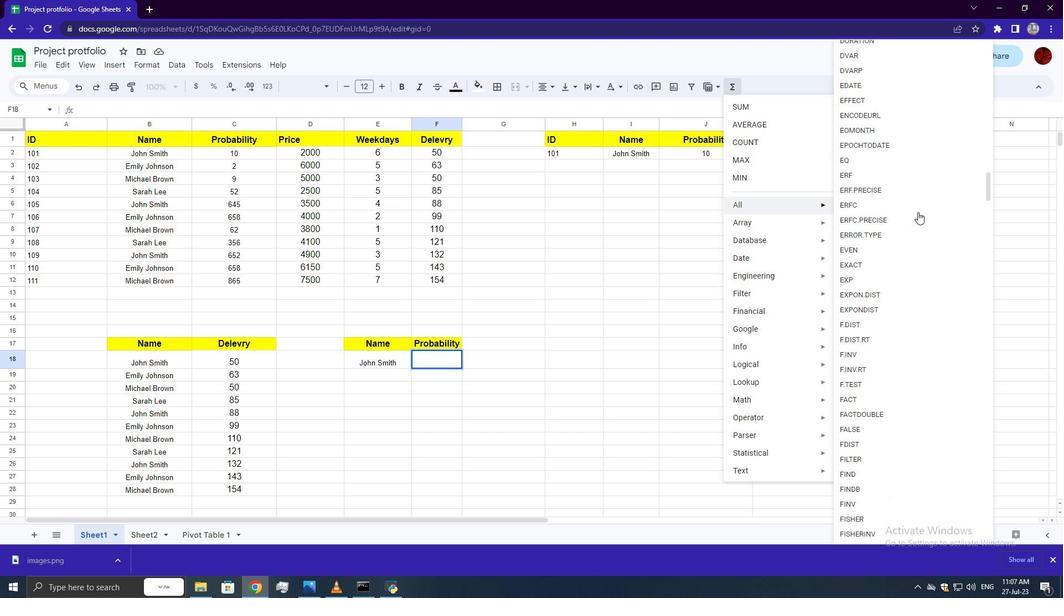
Action: Mouse scrolled (918, 211) with delta (0, 0)
Screenshot: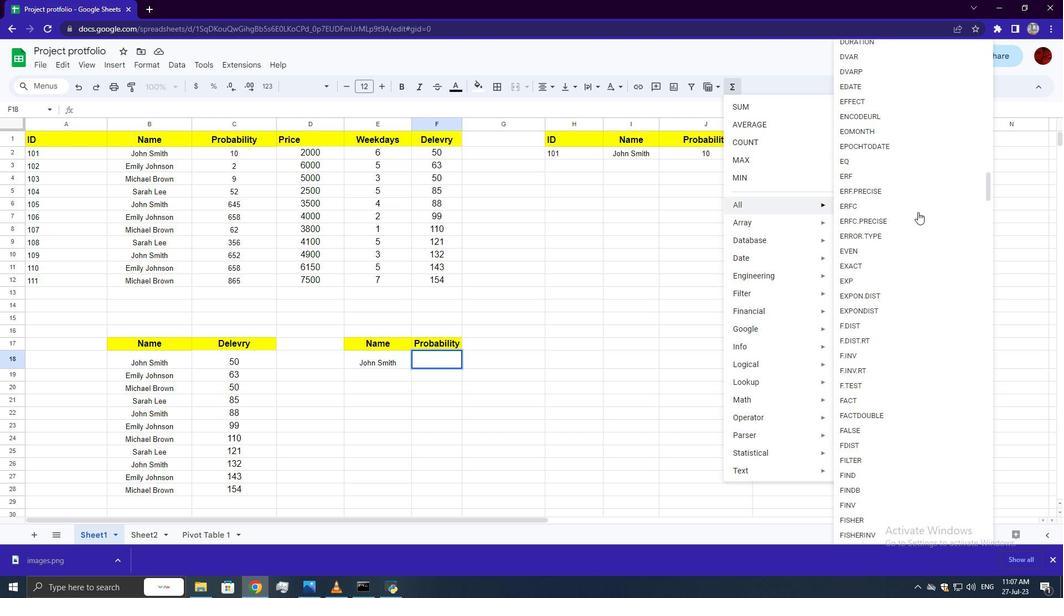 
Action: Mouse scrolled (918, 211) with delta (0, 0)
Screenshot: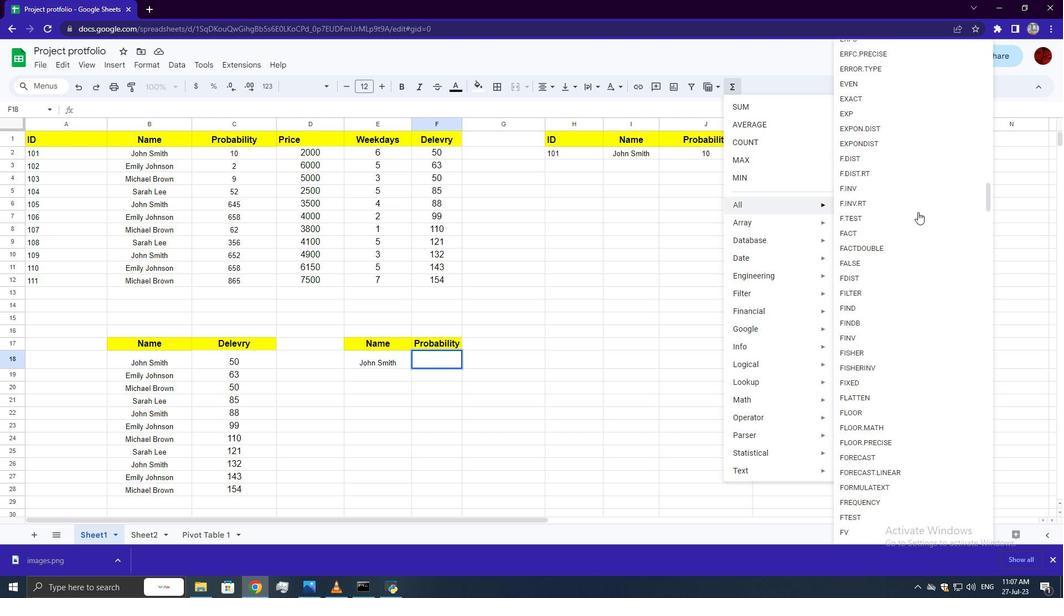 
Action: Mouse scrolled (918, 211) with delta (0, 0)
Screenshot: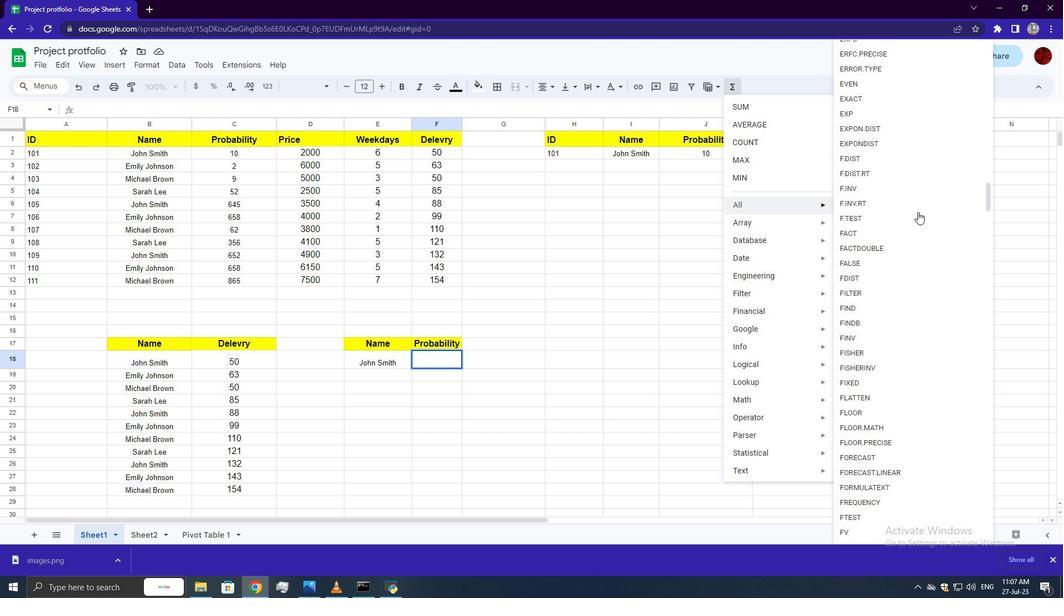 
Action: Mouse scrolled (918, 211) with delta (0, 0)
Screenshot: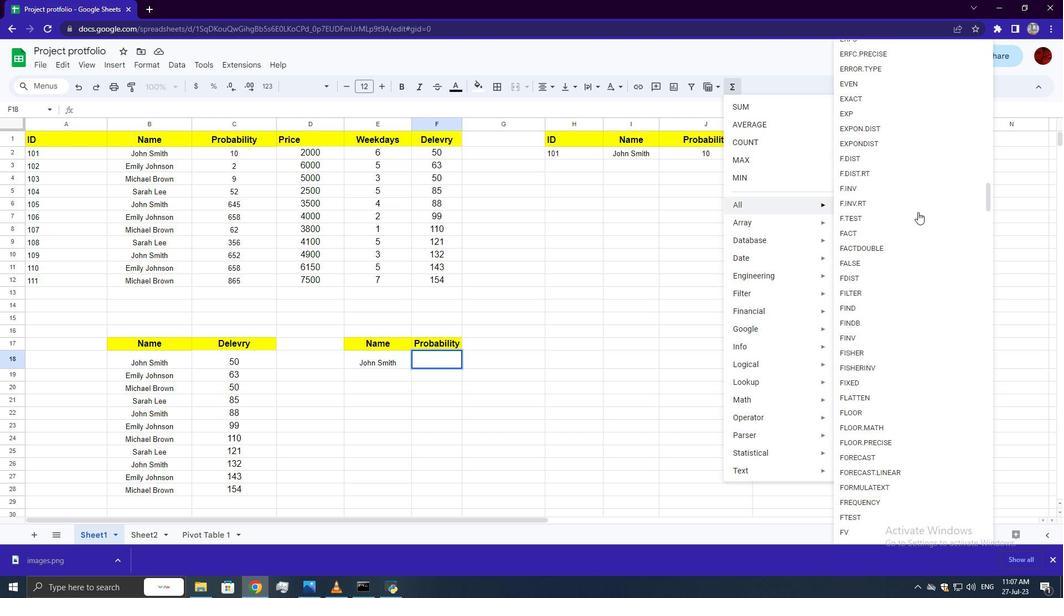 
Action: Mouse scrolled (918, 211) with delta (0, 0)
Screenshot: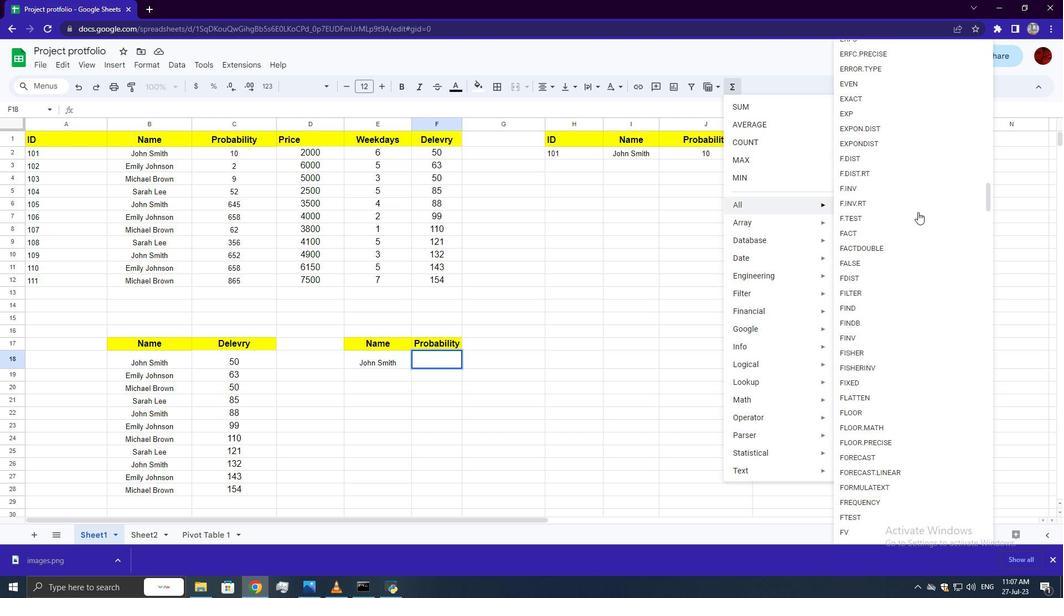 
Action: Mouse scrolled (918, 211) with delta (0, 0)
Screenshot: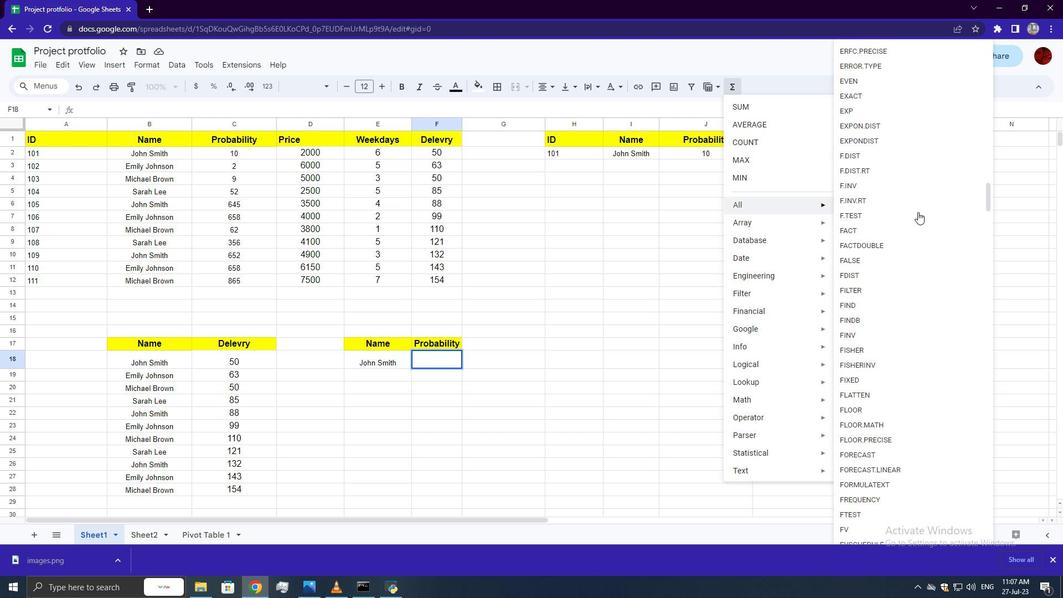 
Action: Mouse scrolled (918, 211) with delta (0, 0)
Screenshot: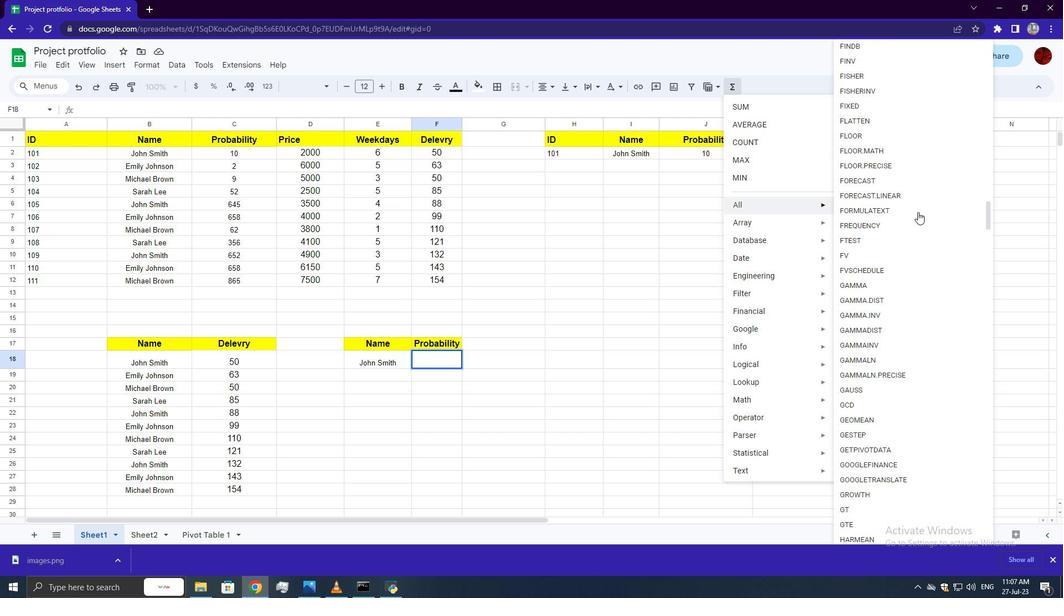 
Action: Mouse scrolled (918, 211) with delta (0, 0)
Screenshot: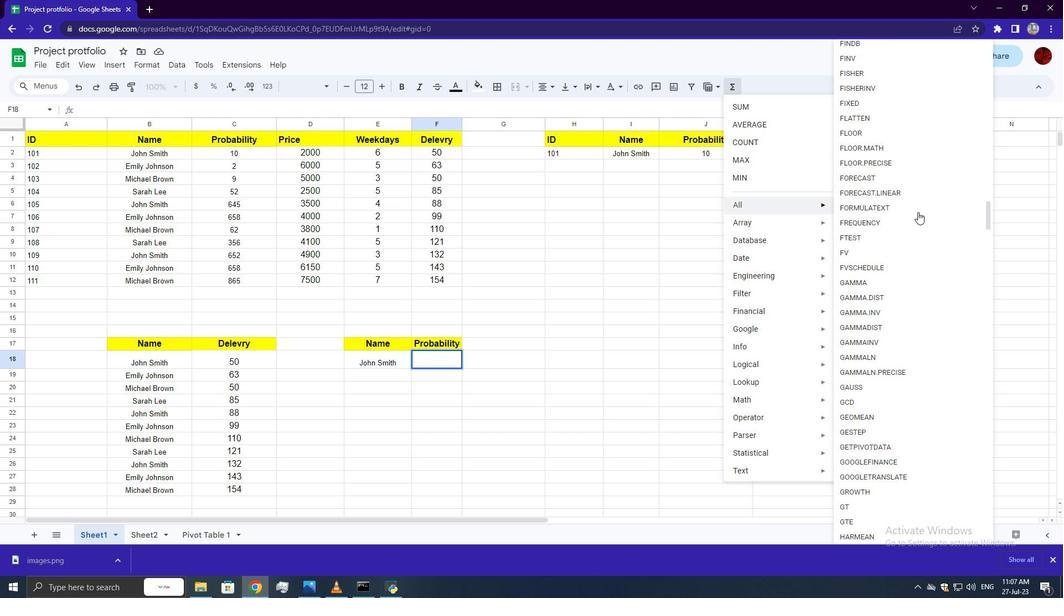 
Action: Mouse scrolled (918, 211) with delta (0, 0)
Screenshot: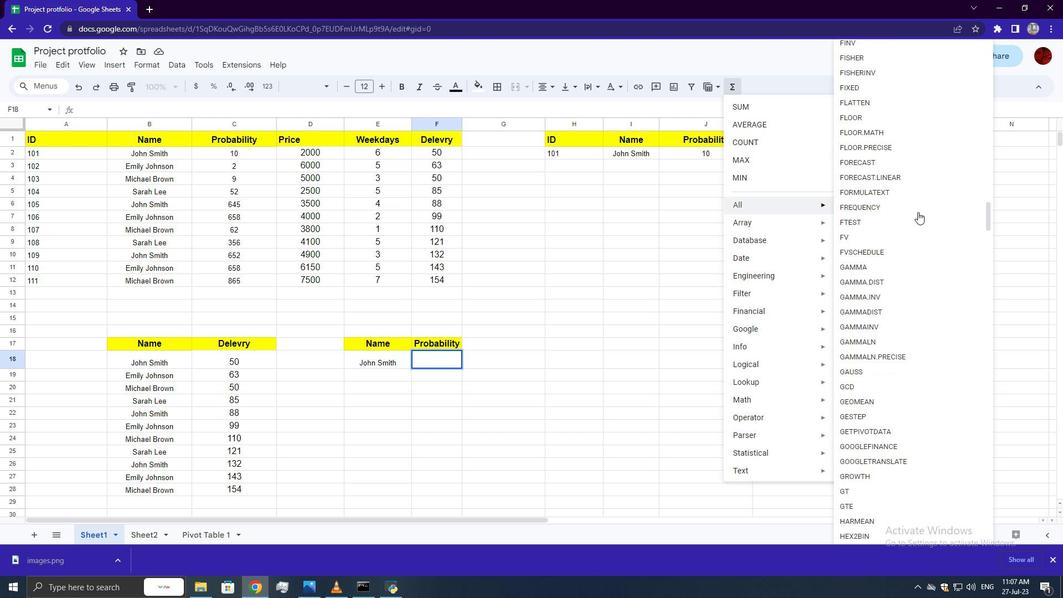 
Action: Mouse scrolled (918, 211) with delta (0, 0)
Screenshot: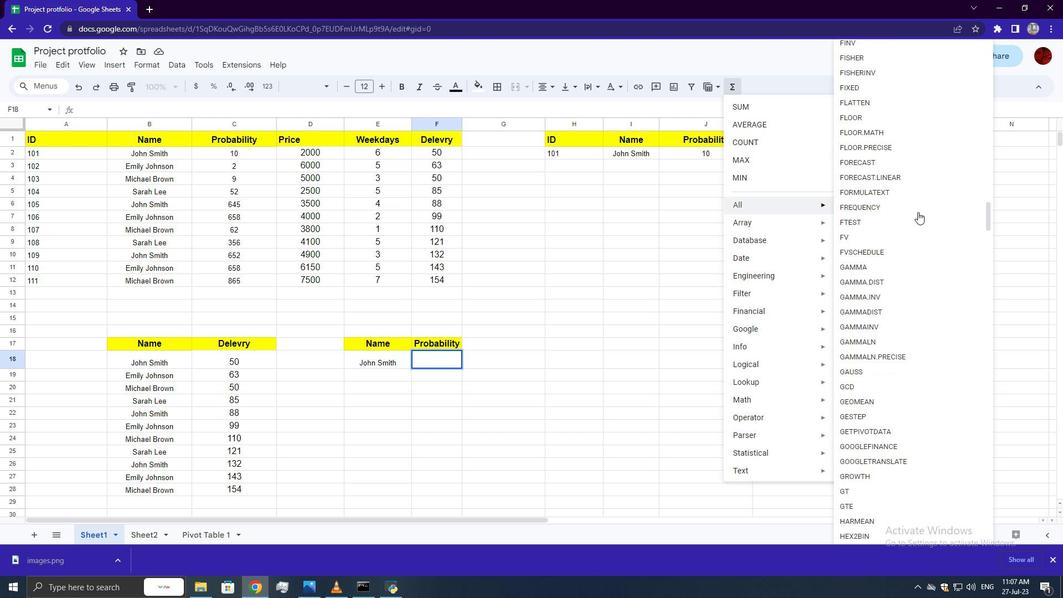 
Action: Mouse scrolled (918, 211) with delta (0, 0)
Screenshot: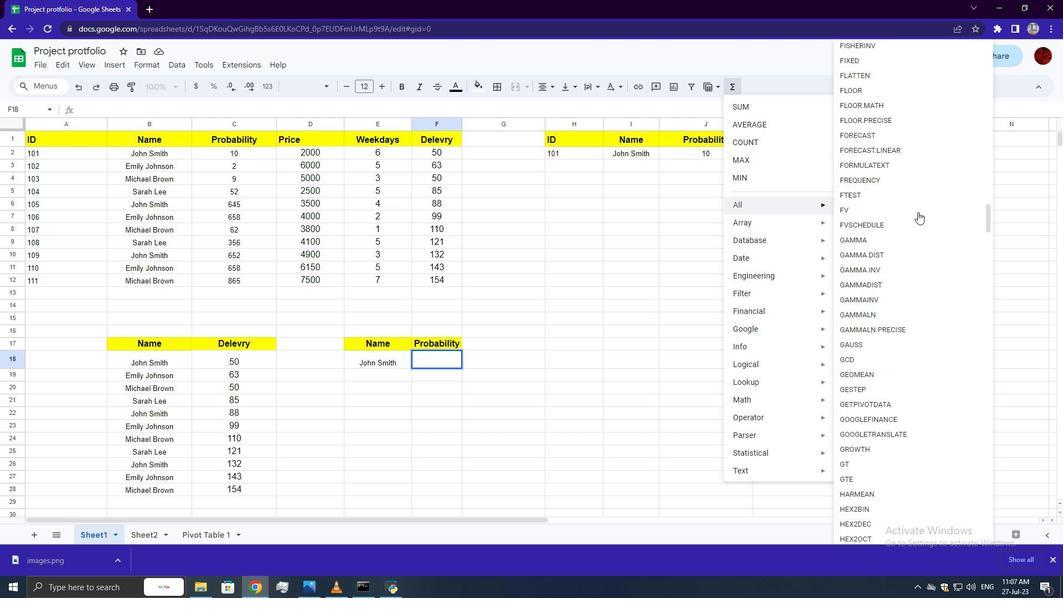
Action: Mouse scrolled (918, 211) with delta (0, 0)
Screenshot: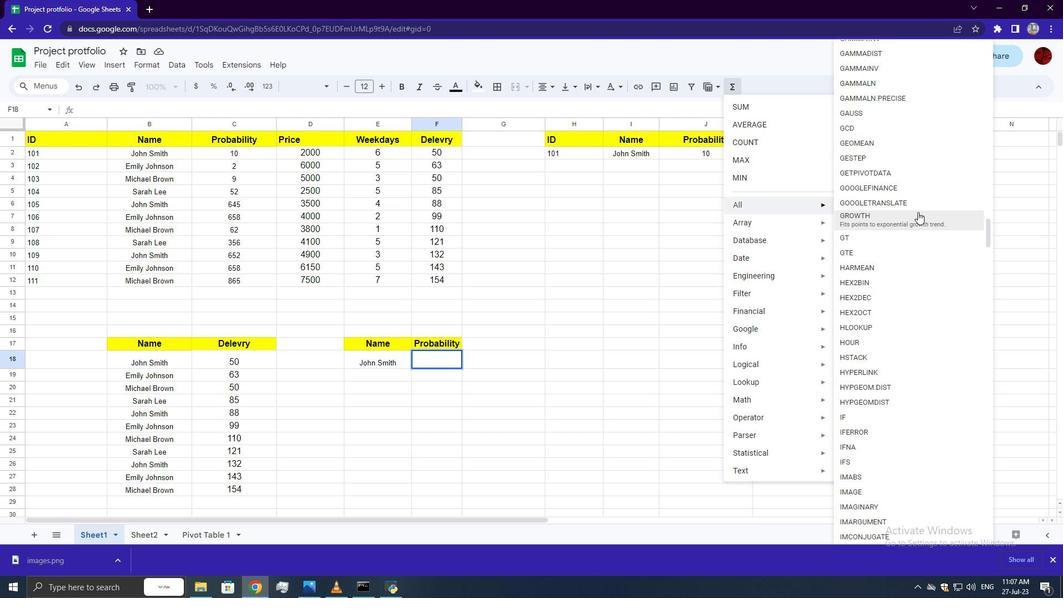 
Action: Mouse scrolled (918, 211) with delta (0, 0)
Screenshot: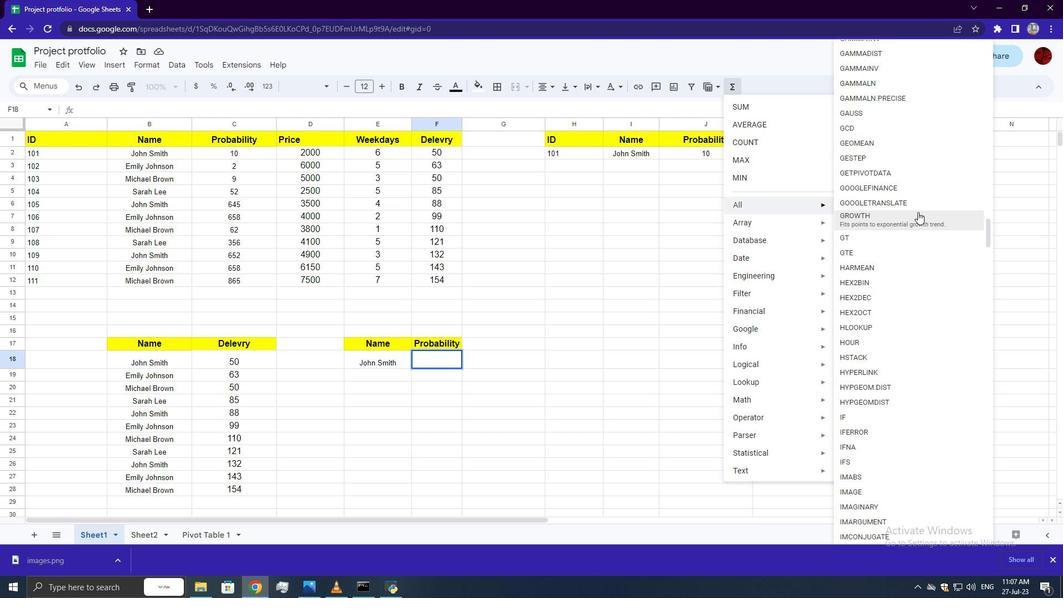 
Action: Mouse scrolled (918, 211) with delta (0, 0)
Screenshot: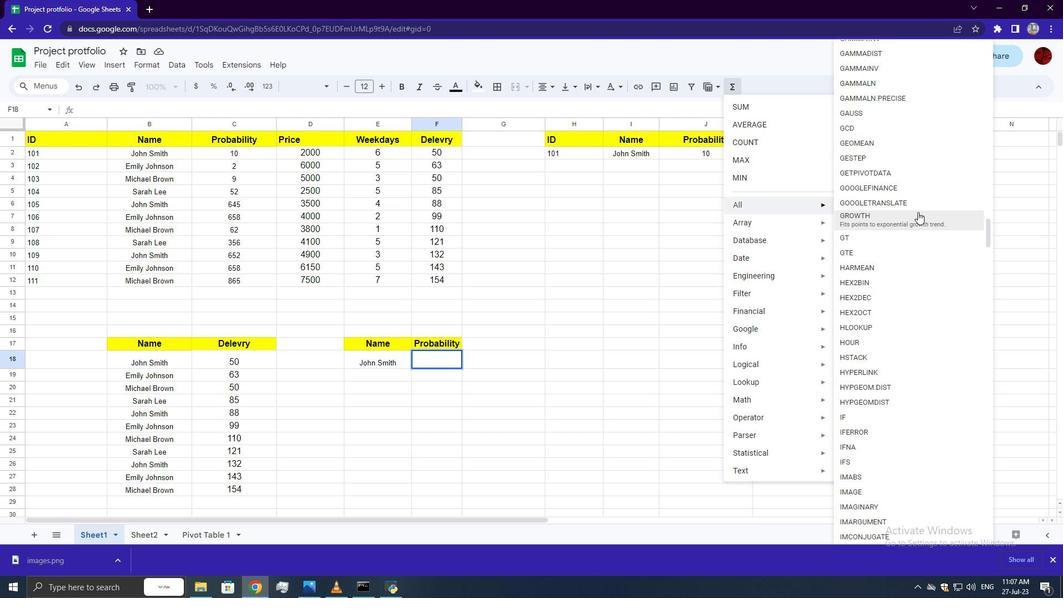 
Action: Mouse scrolled (918, 211) with delta (0, 0)
Screenshot: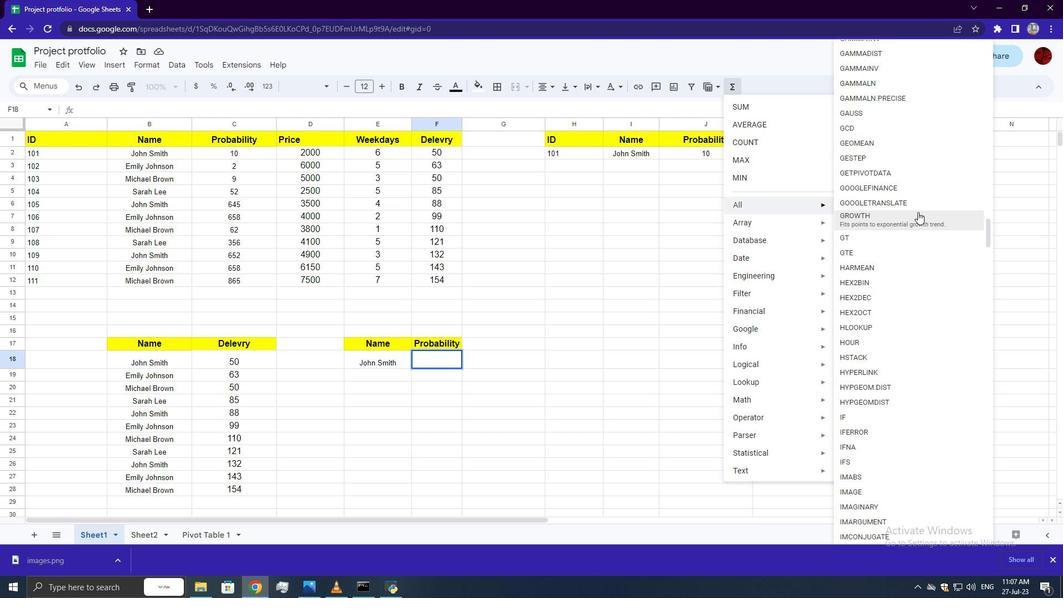 
Action: Mouse moved to (868, 468)
Screenshot: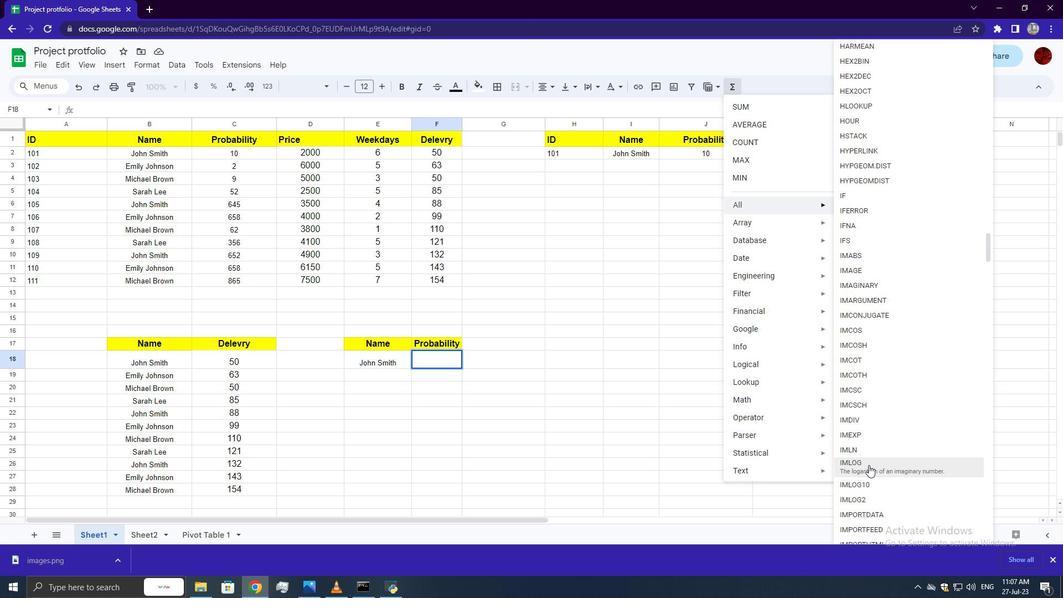 
Action: Mouse pressed left at (868, 468)
Screenshot: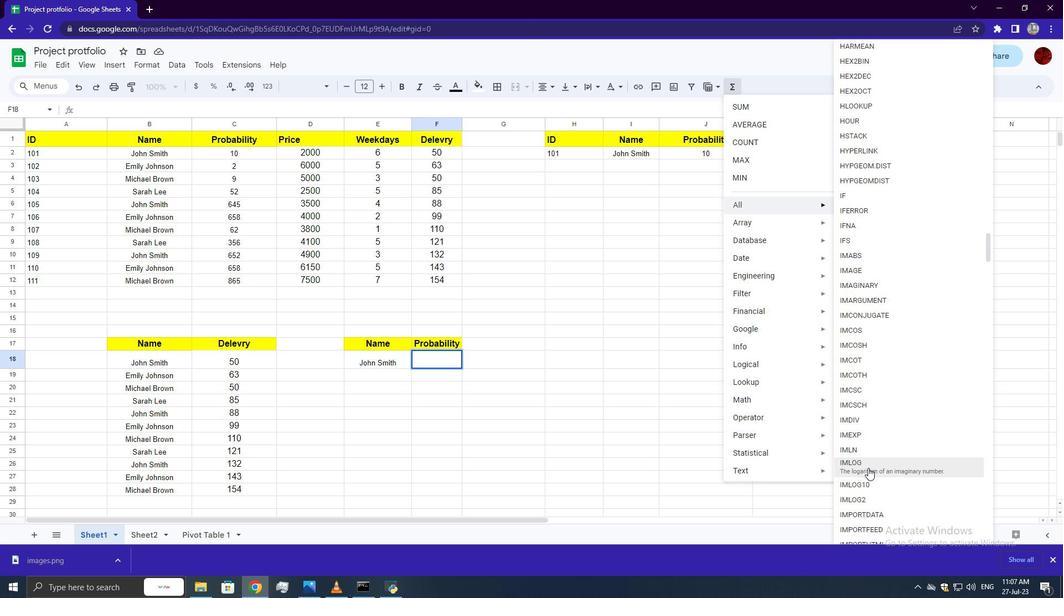 
Action: Key pressed <Key.shift_r><Key.shift_r><Key.shift_r><Key.shift_r><Key.shift_r><Key.shift_r><Key.shift_r><Key.shift_r><Key.shift_r><Key.shift_r>"100+10<Key.caps_lock>I<Key.shift_r>",<Key.space>10<Key.enter>
Screenshot: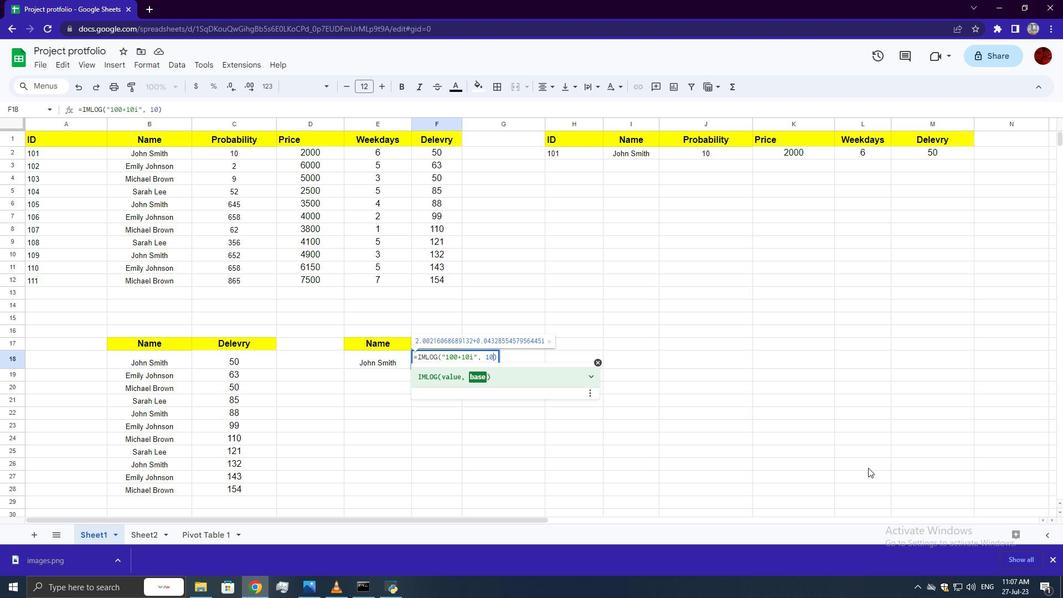 
